 Task: Find the Best route from Phoenix to Petrified Forest National Park.
Action: Mouse moved to (203, 75)
Screenshot: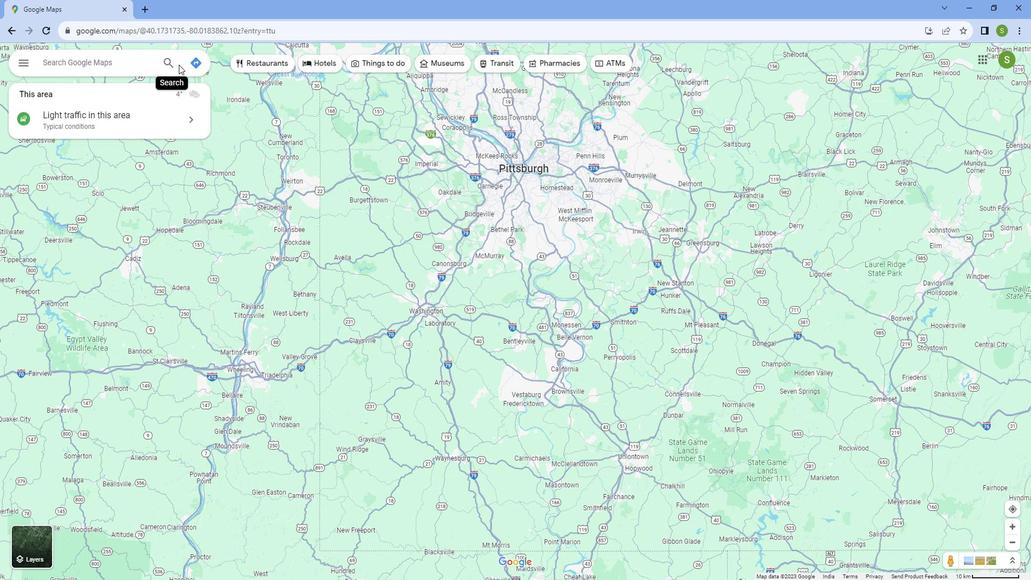 
Action: Mouse pressed left at (203, 75)
Screenshot: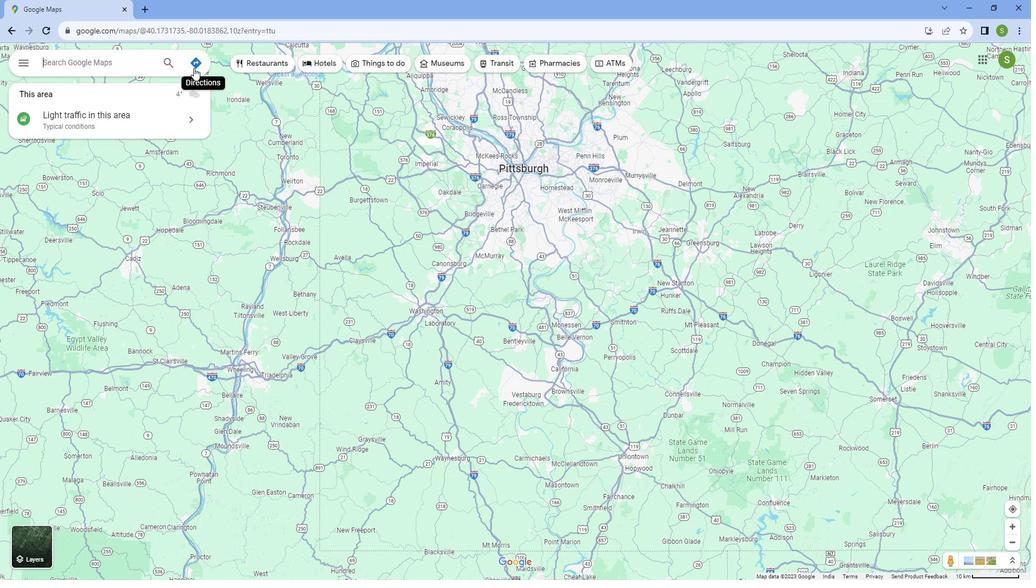 
Action: Mouse moved to (127, 98)
Screenshot: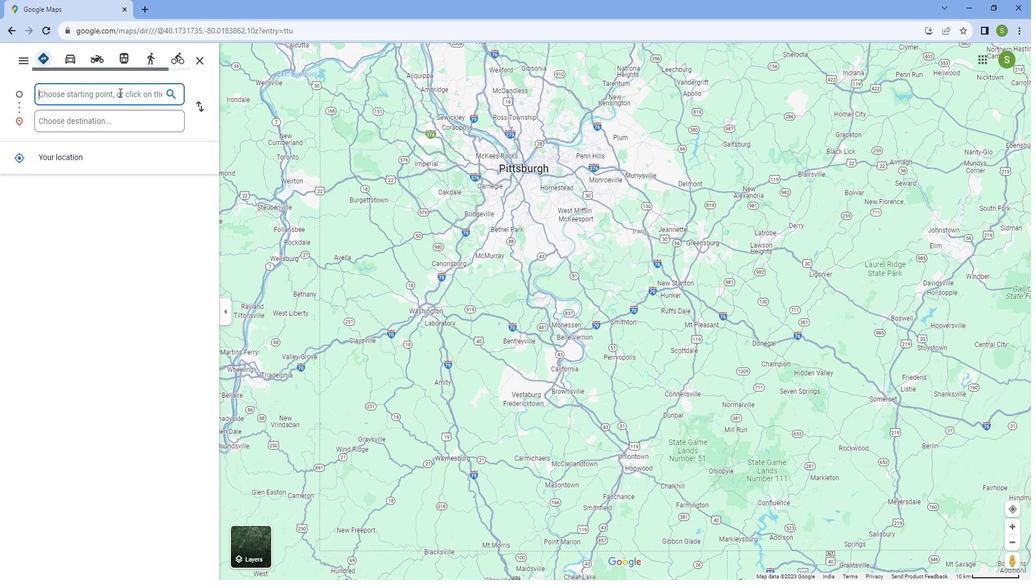 
Action: Mouse pressed left at (127, 98)
Screenshot: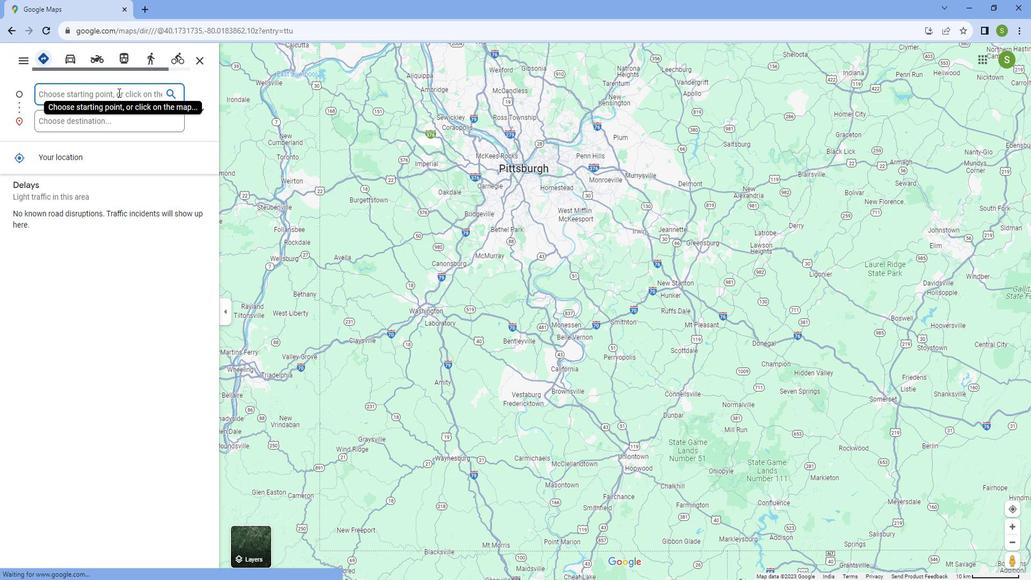
Action: Key pressed <Key.caps_lock>P<Key.caps_lock>hoenix
Screenshot: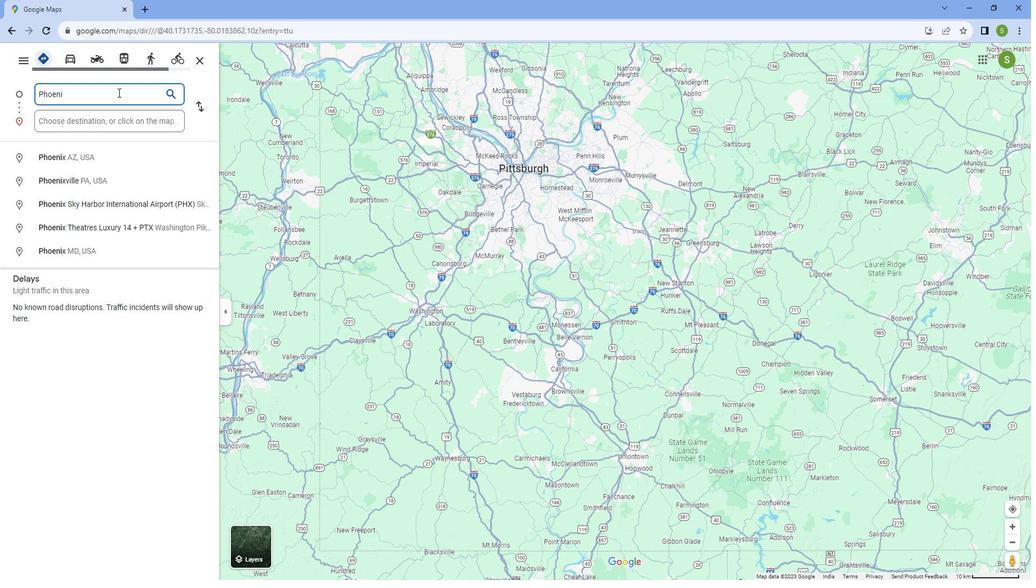 
Action: Mouse moved to (103, 163)
Screenshot: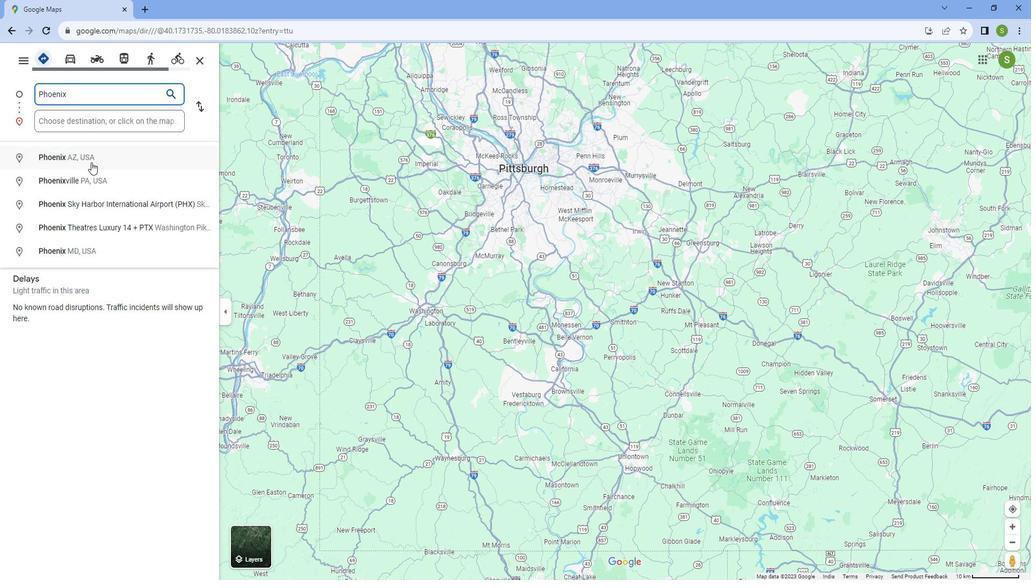 
Action: Mouse pressed left at (103, 163)
Screenshot: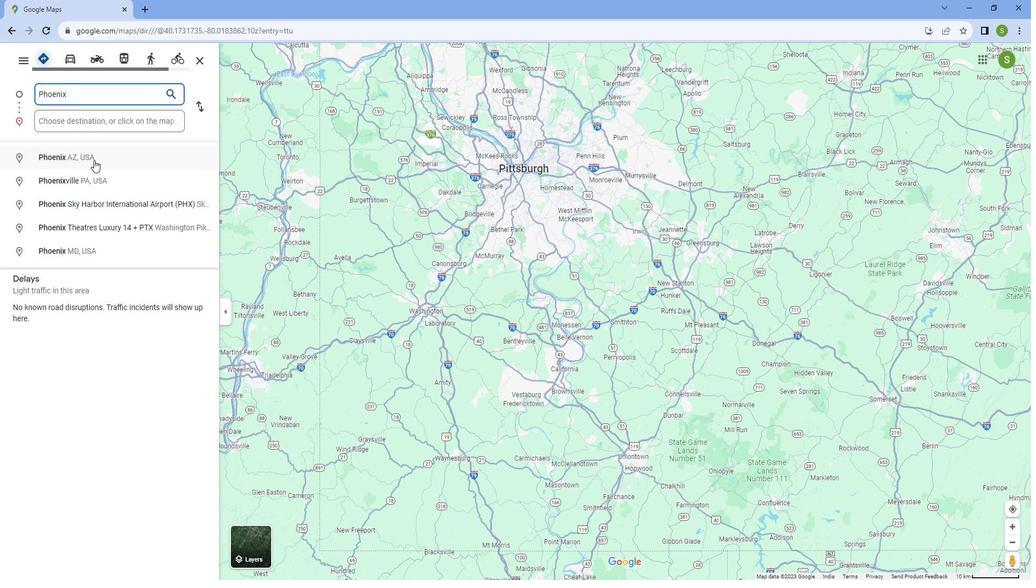 
Action: Mouse moved to (115, 128)
Screenshot: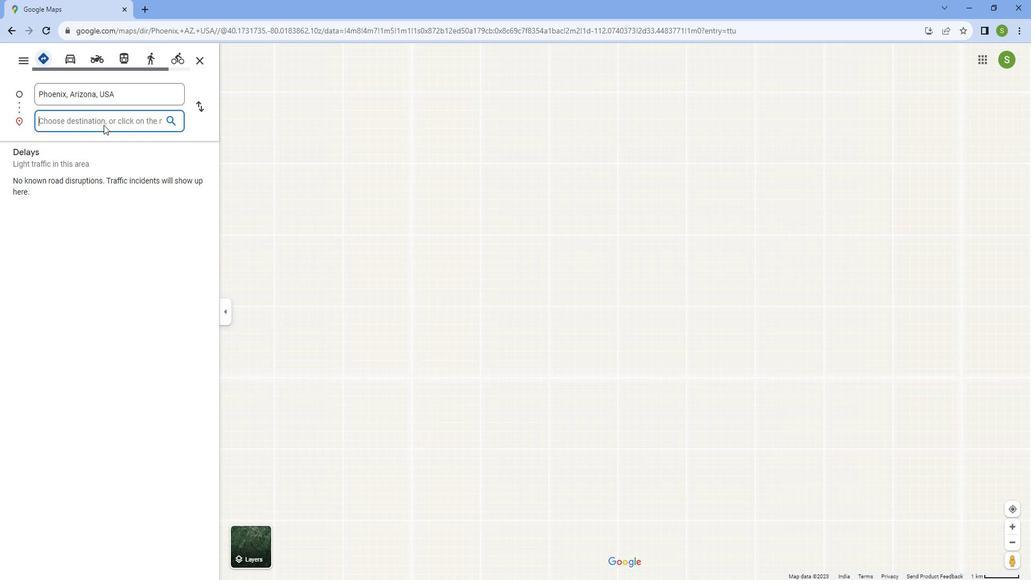
Action: Mouse pressed left at (115, 128)
Screenshot: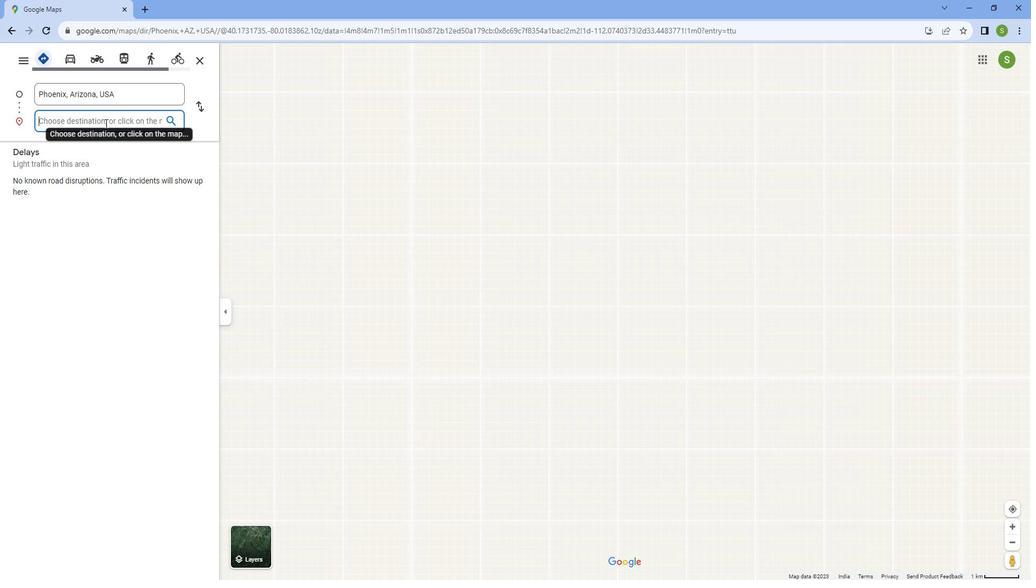 
Action: Key pressed <Key.tab>p<Key.caps_lock>ER<Key.backspace><Key.backspace><Key.backspace>P<Key.caps_lock>etrified<Key.space><Key.caps_lock>F<Key.caps_lock>oresty<Key.space><Key.caps_lock>NATIONAL<Key.space><Key.caps_lock>p<Key.caps_lock>ARK
Screenshot: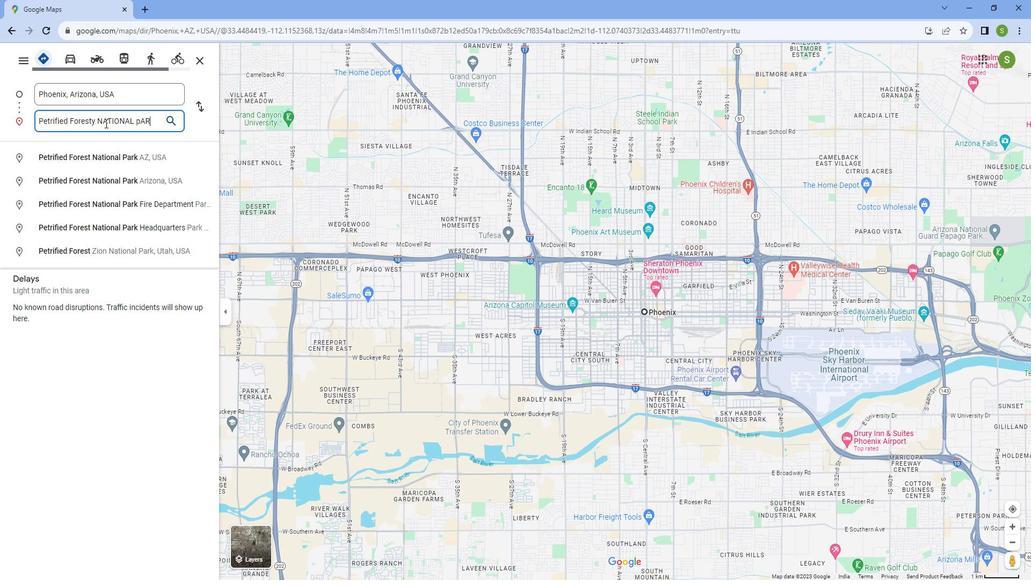 
Action: Mouse moved to (185, 170)
Screenshot: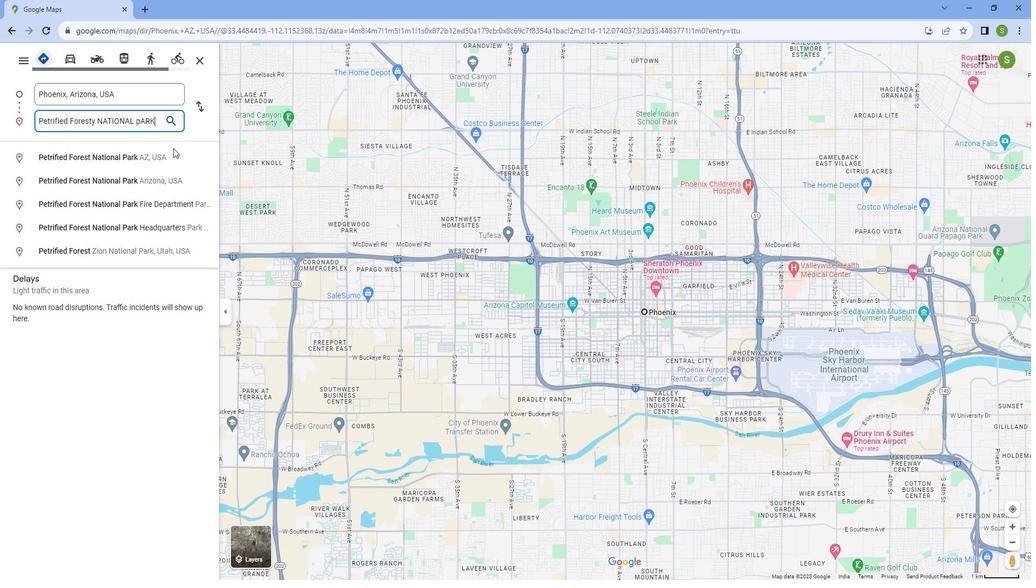 
Action: Mouse pressed left at (185, 170)
Screenshot: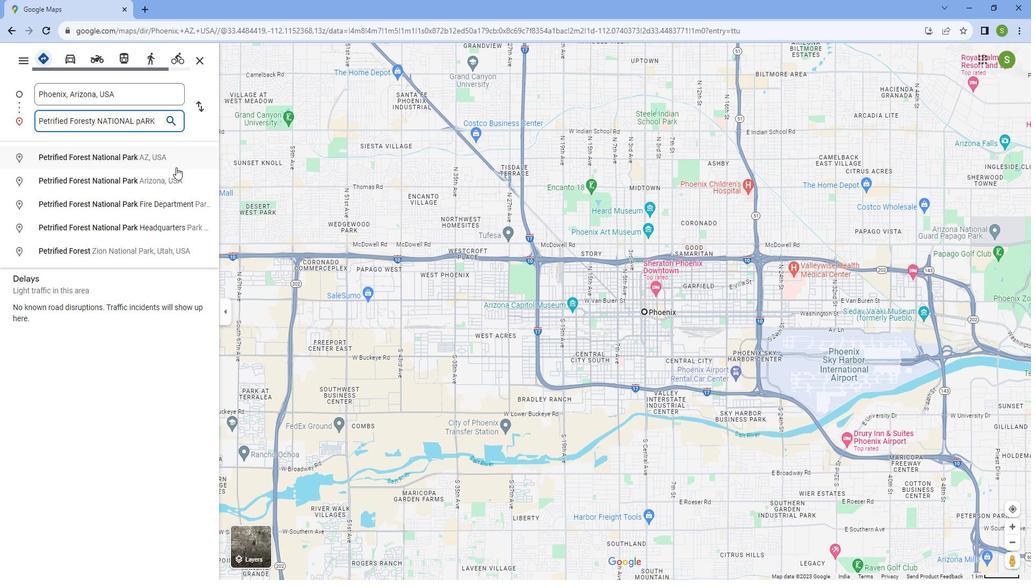 
Action: Mouse moved to (451, 203)
Screenshot: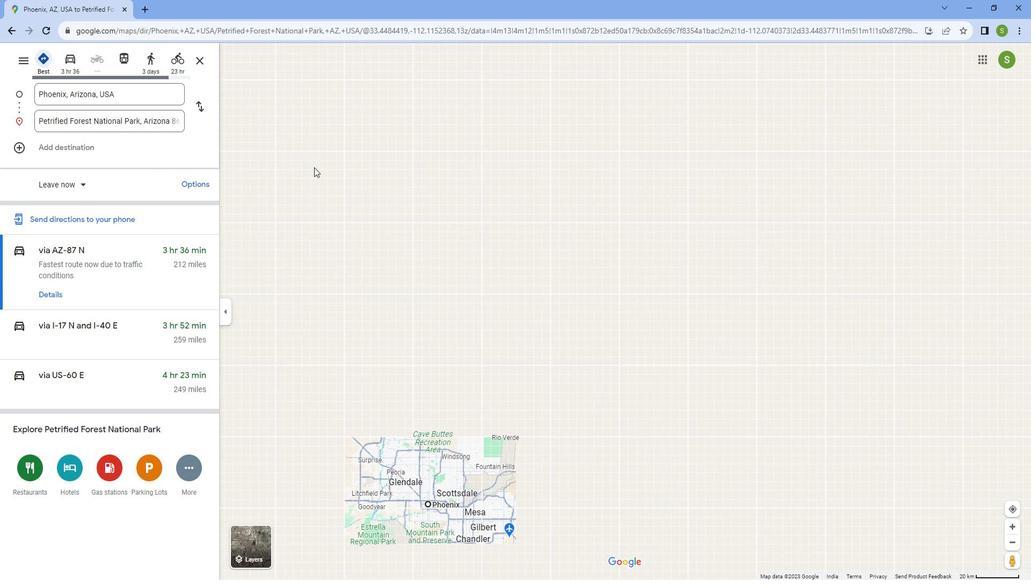 
Action: Mouse scrolled (451, 203) with delta (0, 0)
Screenshot: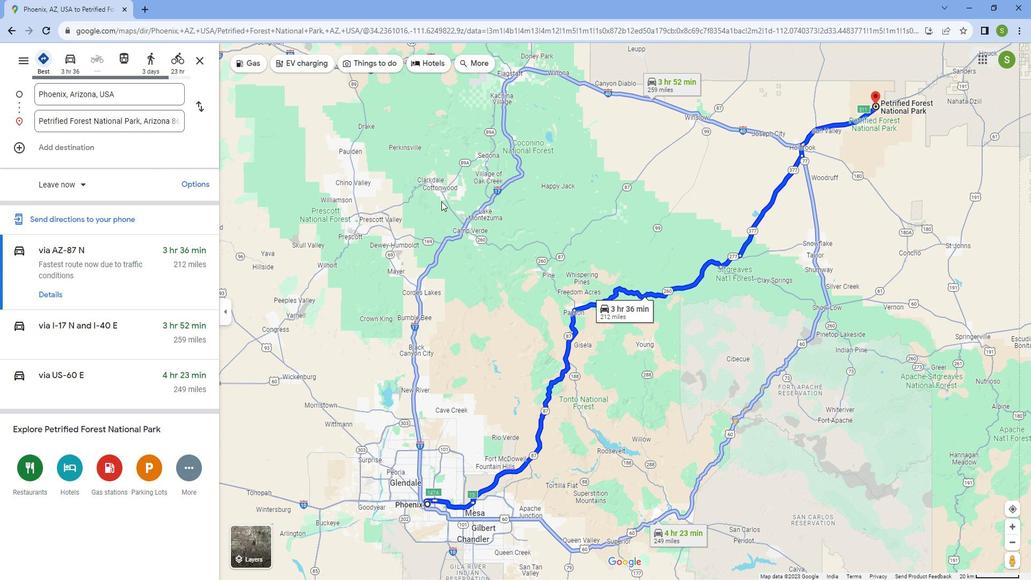 
Action: Mouse scrolled (451, 203) with delta (0, 0)
Screenshot: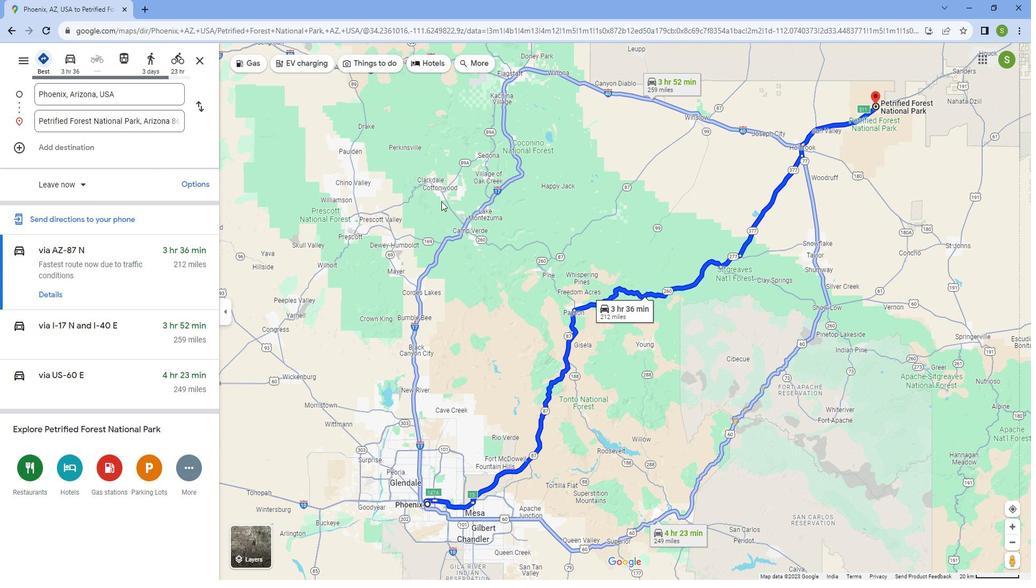 
Action: Mouse scrolled (451, 204) with delta (0, 0)
Screenshot: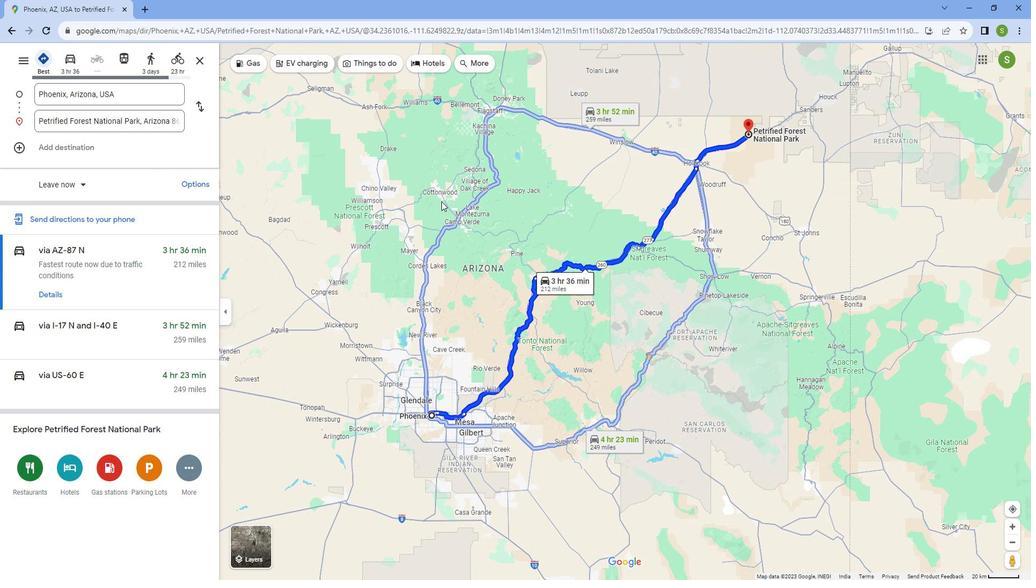 
Action: Mouse scrolled (451, 204) with delta (0, 0)
Screenshot: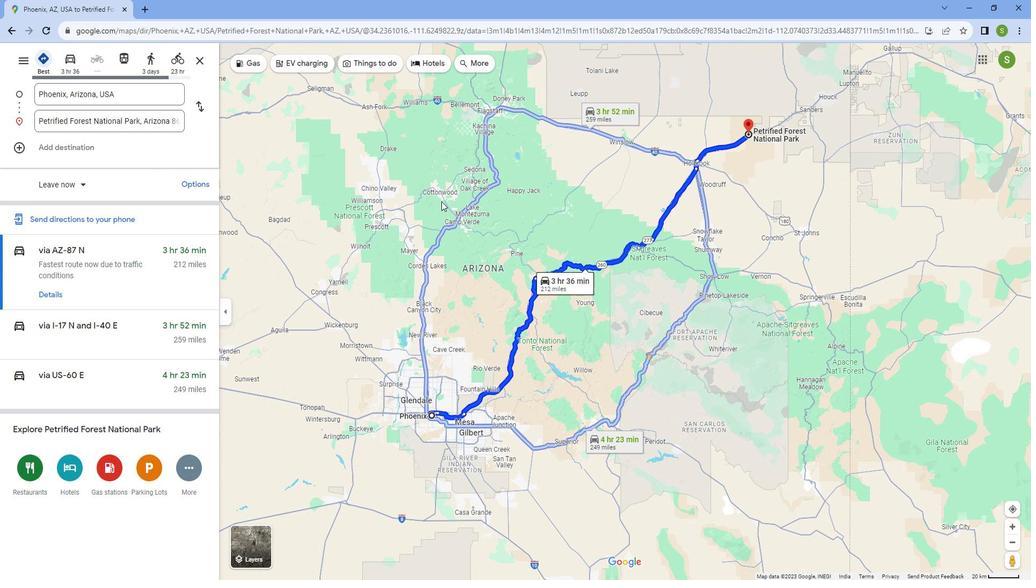 
Action: Mouse scrolled (451, 204) with delta (0, 0)
Screenshot: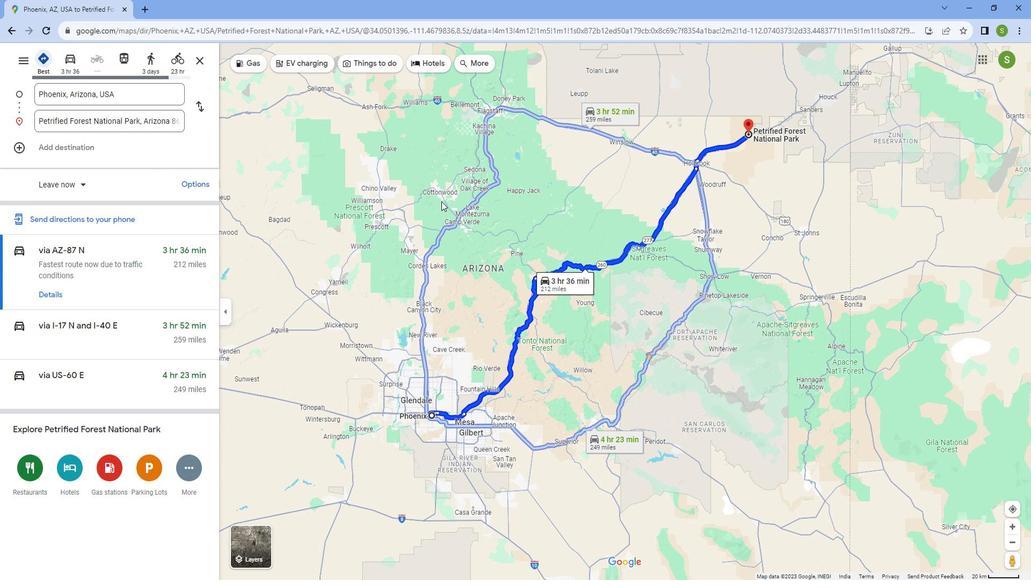 
Action: Mouse moved to (536, 285)
Screenshot: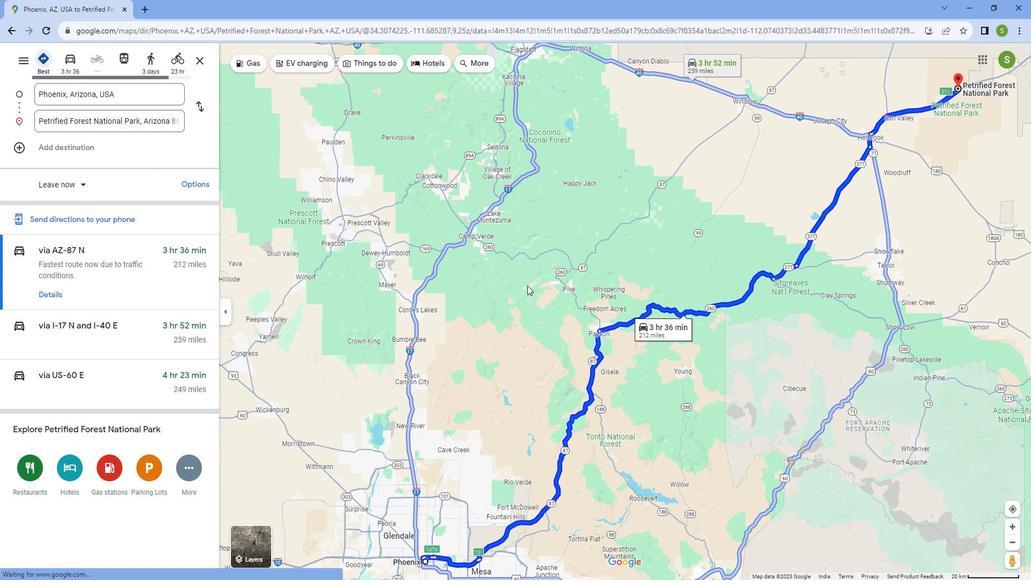 
Action: Mouse pressed left at (536, 285)
Screenshot: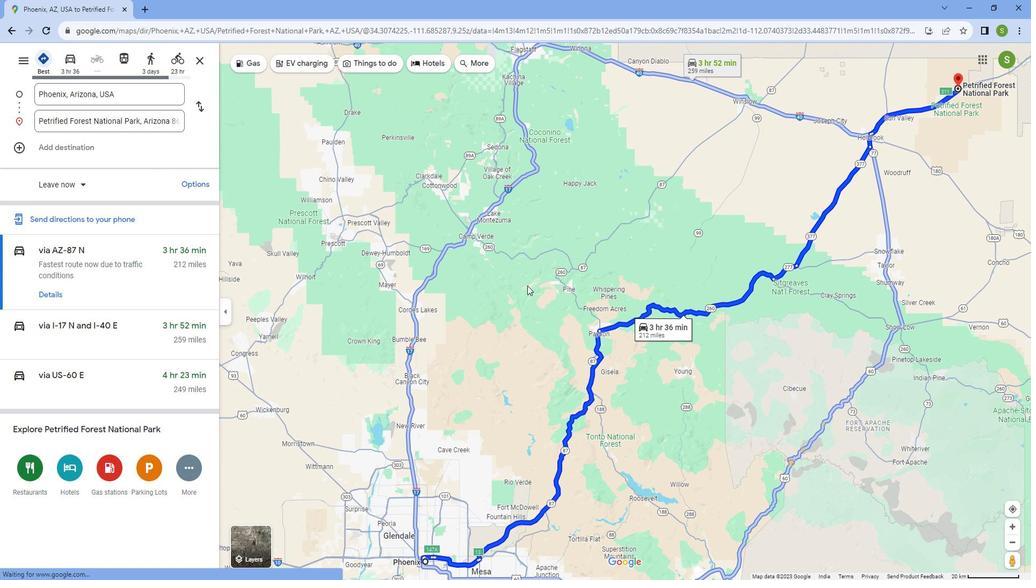 
Action: Mouse moved to (669, 260)
Screenshot: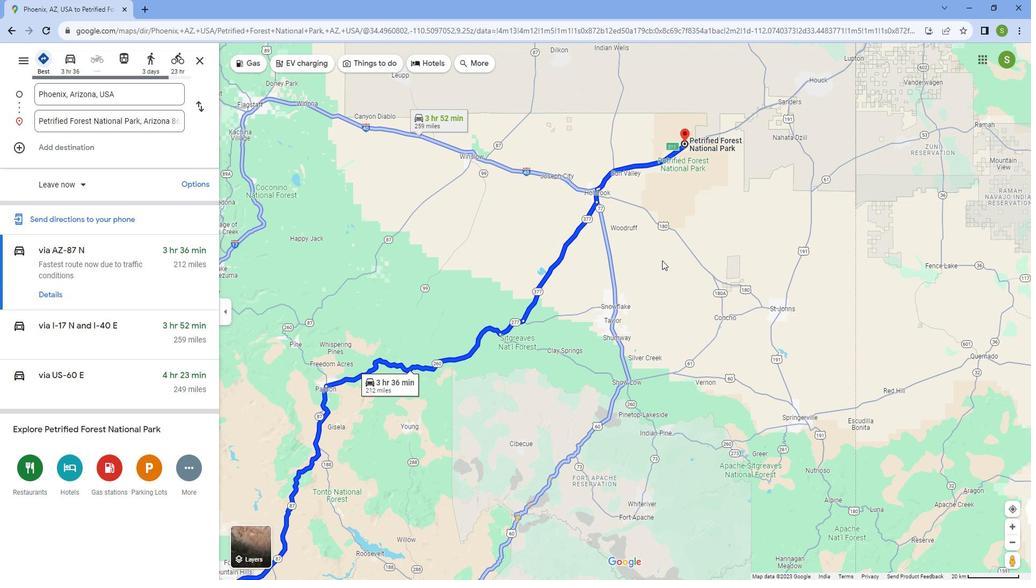 
Action: Mouse scrolled (669, 260) with delta (0, 0)
Screenshot: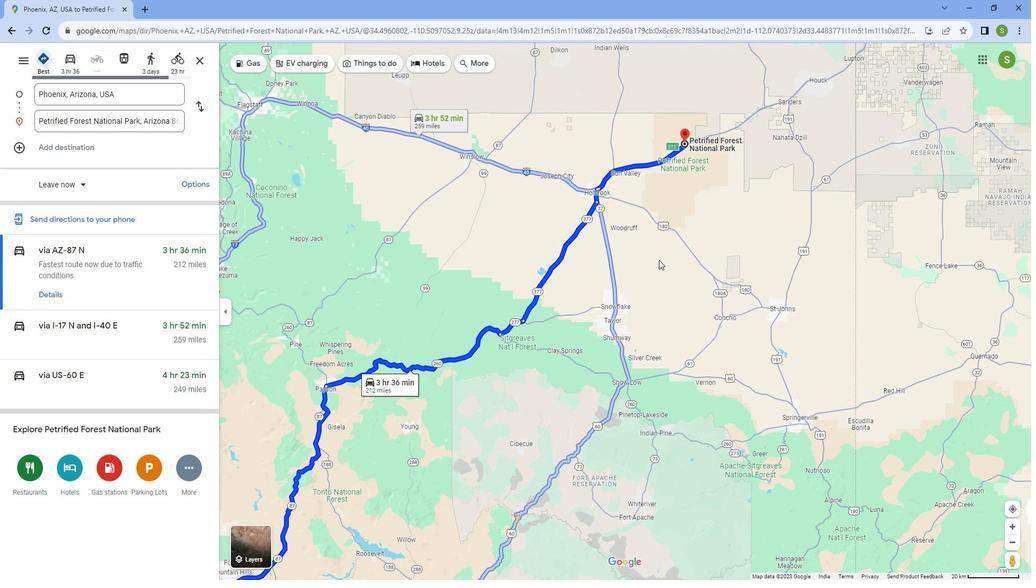 
Action: Mouse moved to (668, 260)
Screenshot: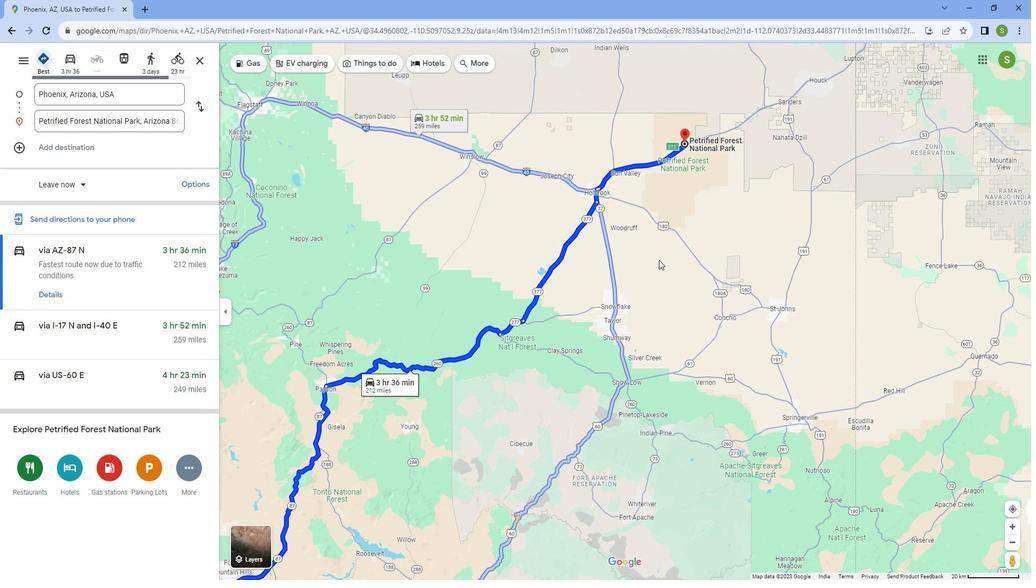 
Action: Mouse scrolled (668, 260) with delta (0, 0)
Screenshot: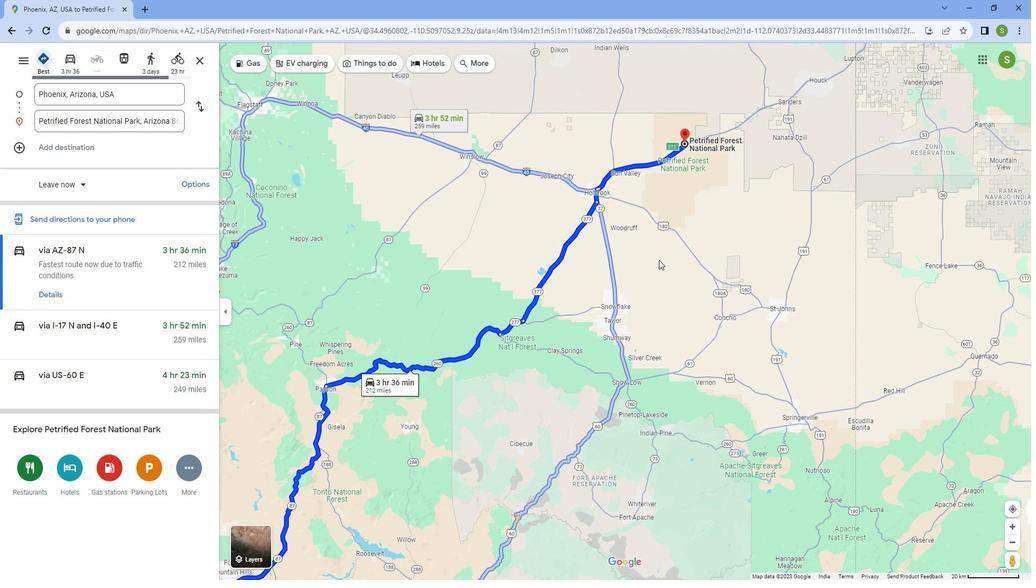 
Action: Mouse moved to (665, 260)
Screenshot: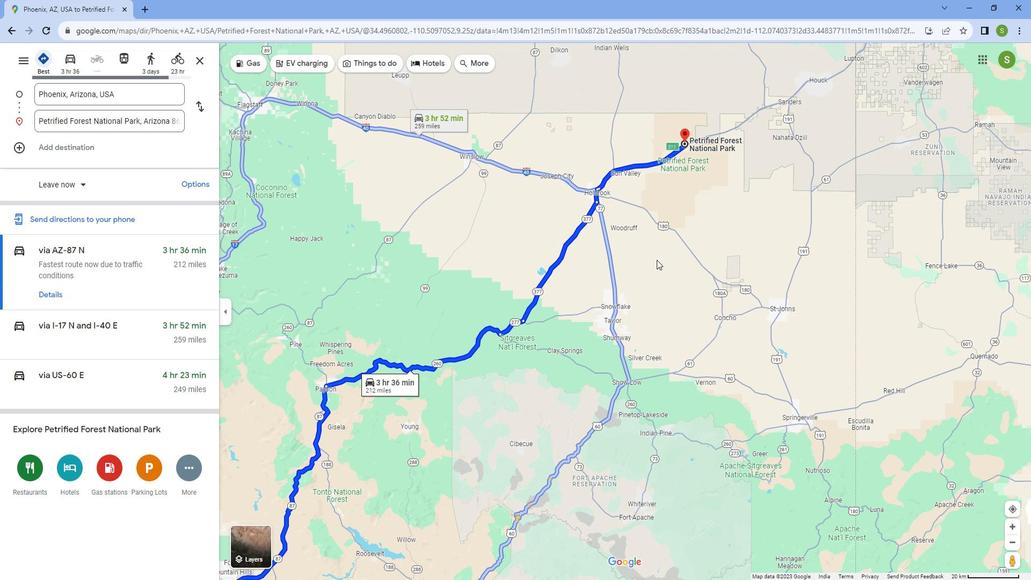 
Action: Mouse scrolled (665, 260) with delta (0, 0)
Screenshot: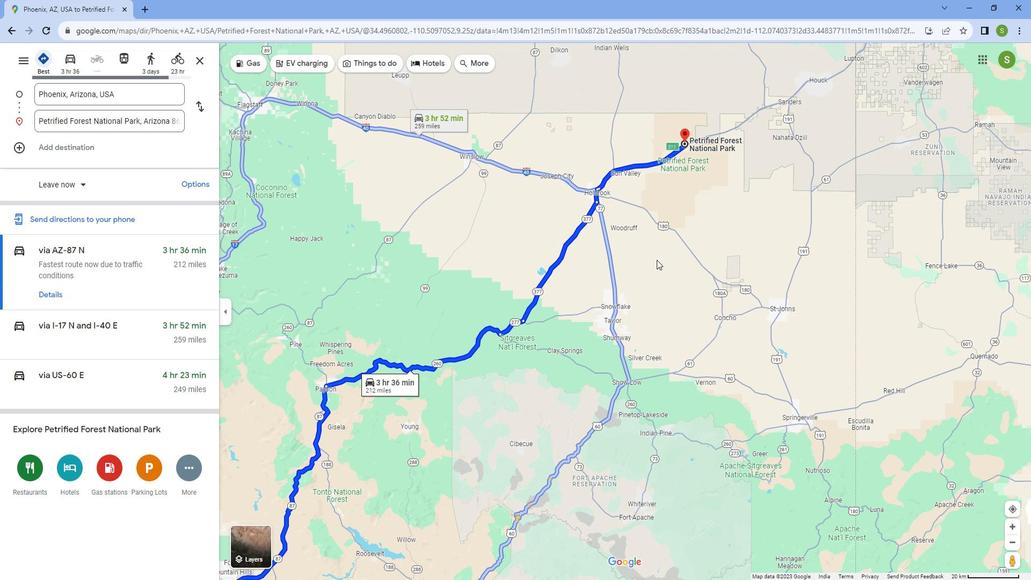 
Action: Mouse moved to (663, 260)
Screenshot: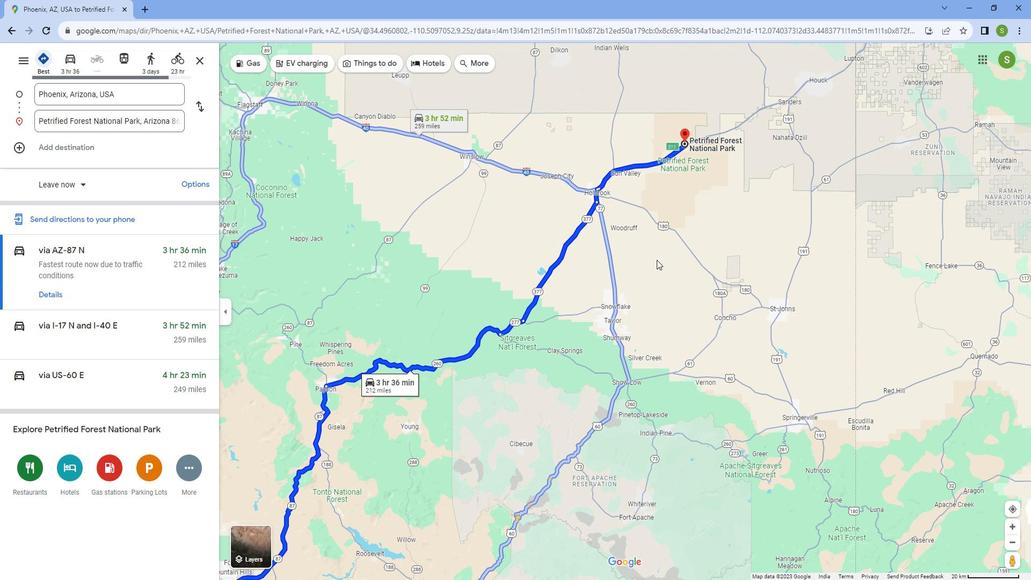 
Action: Mouse scrolled (663, 260) with delta (0, 0)
Screenshot: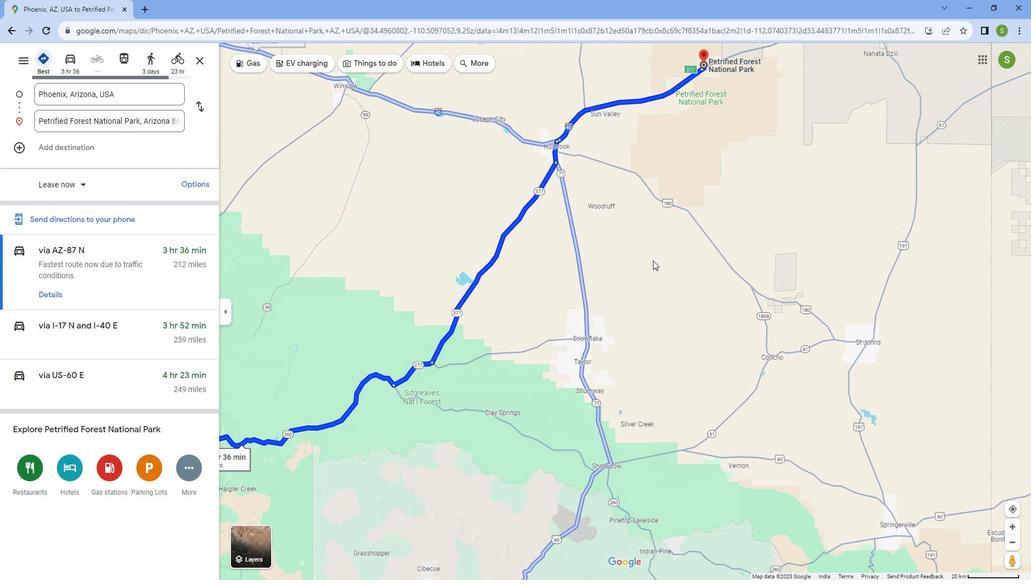 
Action: Mouse scrolled (663, 260) with delta (0, 0)
Screenshot: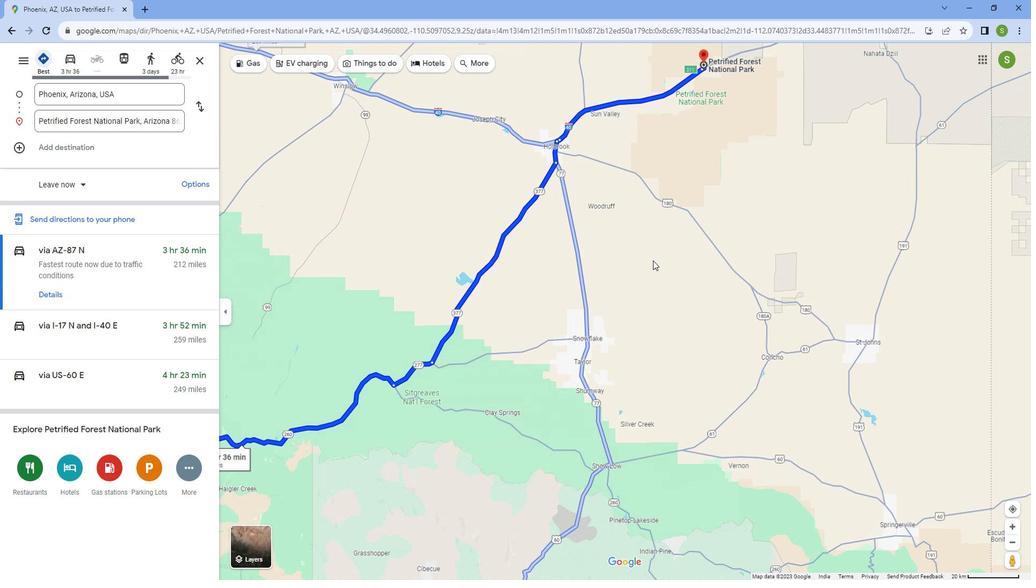 
Action: Mouse scrolled (663, 260) with delta (0, 0)
Screenshot: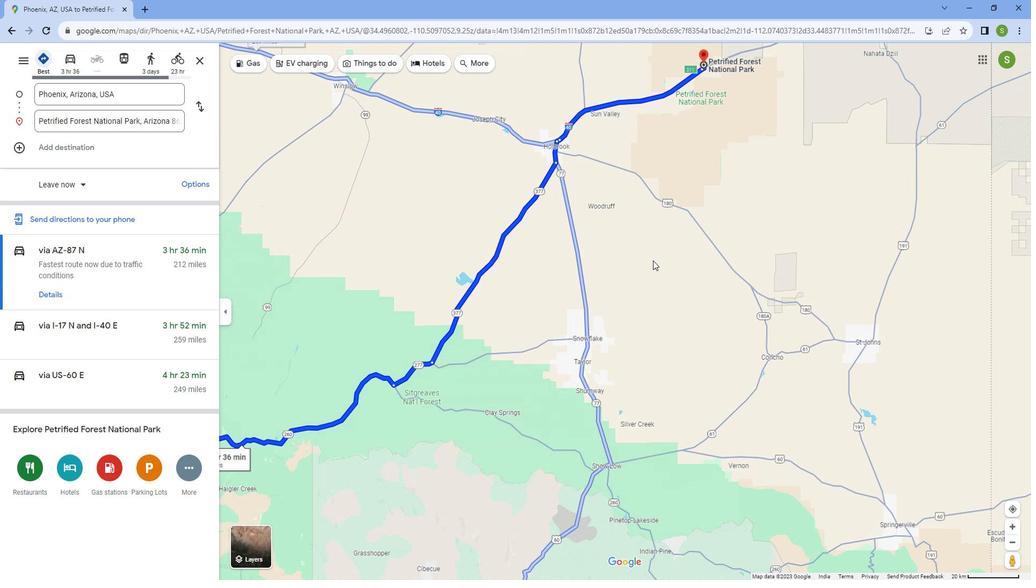 
Action: Mouse scrolled (663, 260) with delta (0, 0)
Screenshot: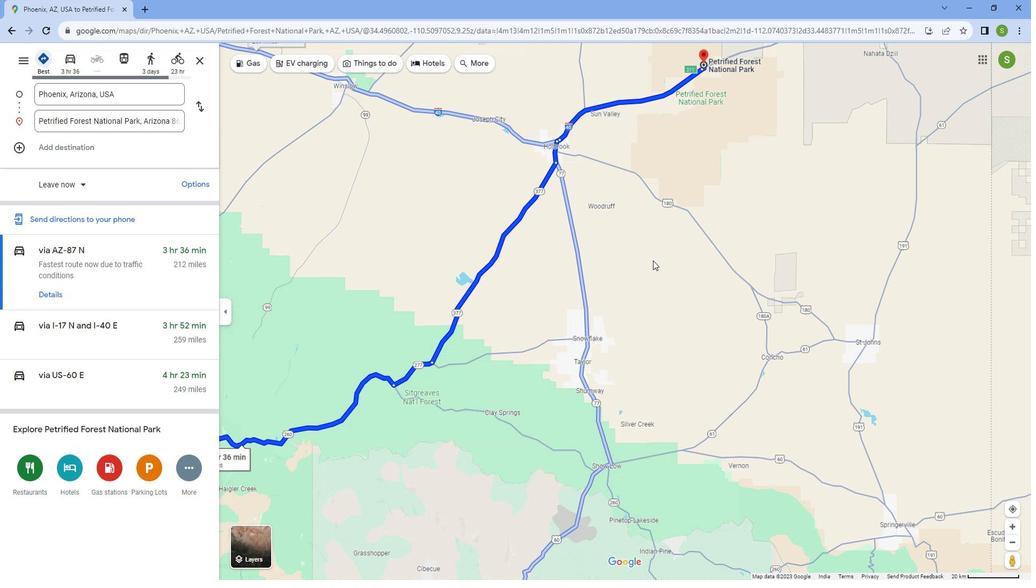 
Action: Mouse scrolled (663, 260) with delta (0, 0)
Screenshot: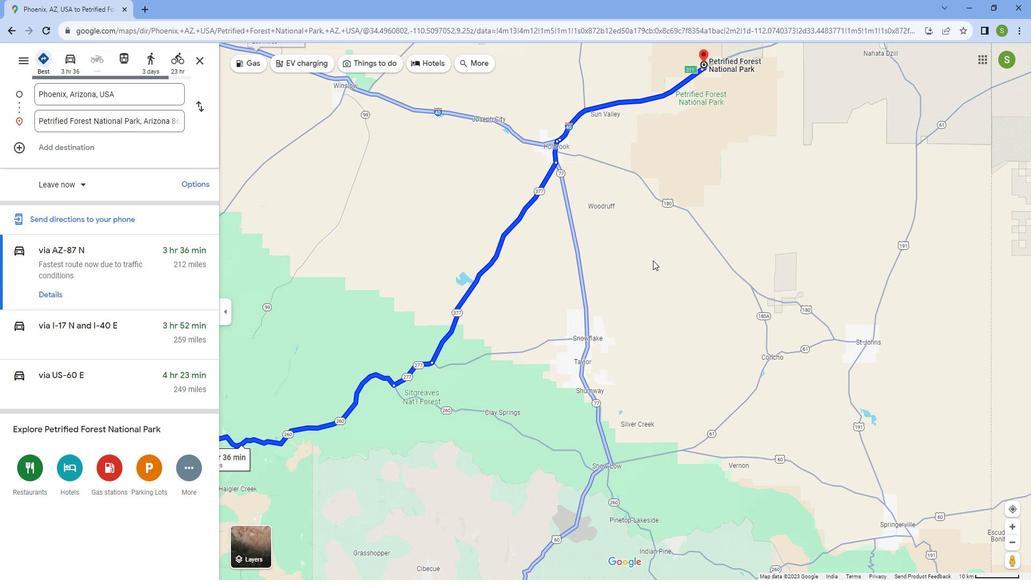 
Action: Mouse moved to (348, 291)
Screenshot: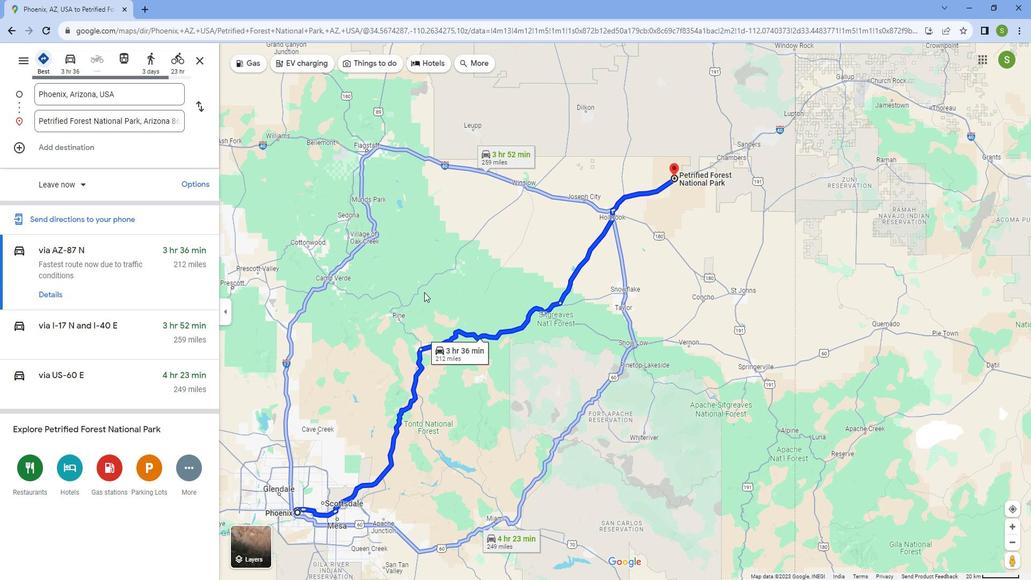 
Action: Mouse pressed left at (348, 291)
Screenshot: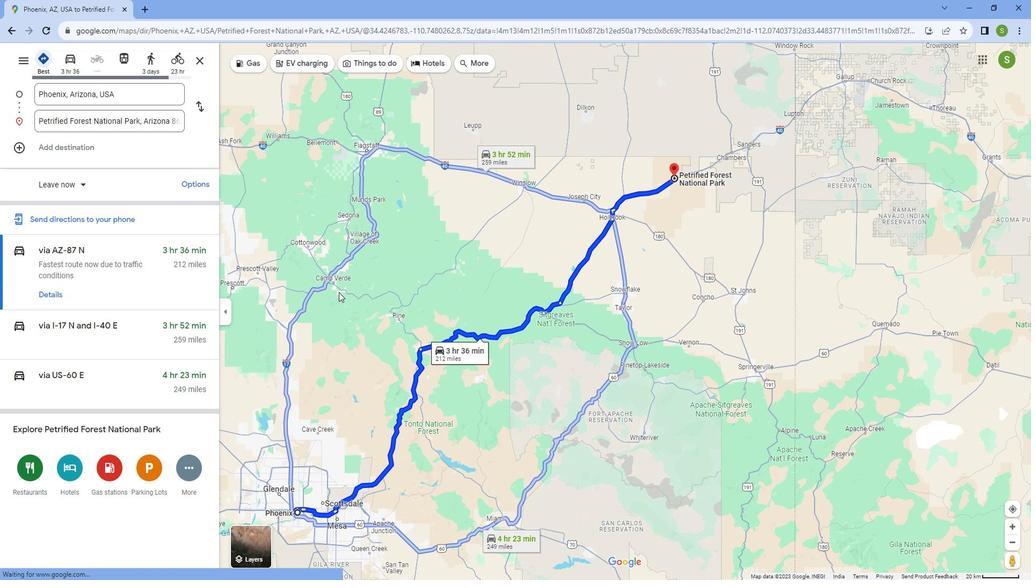
Action: Mouse moved to (436, 257)
Screenshot: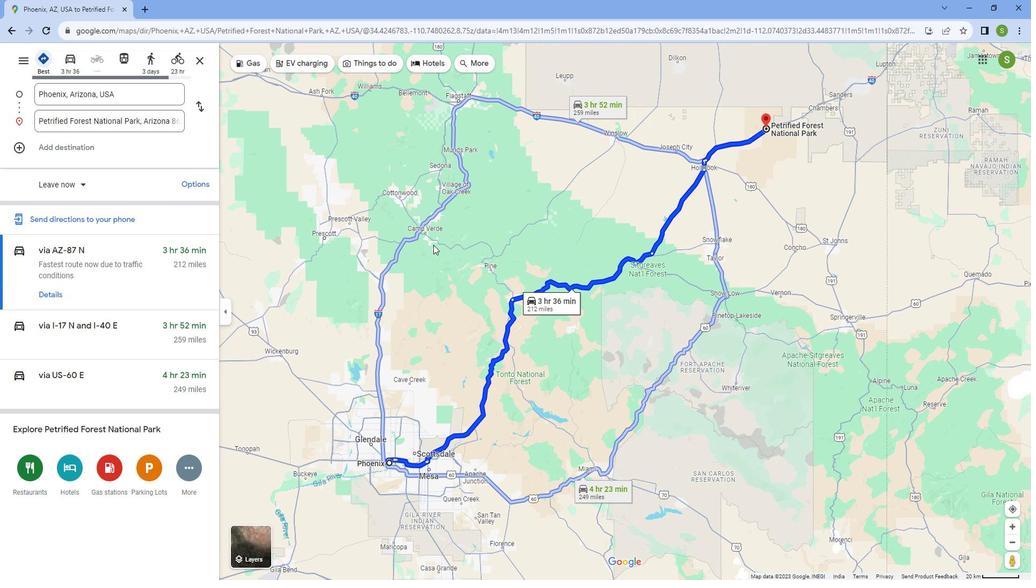 
Action: Mouse scrolled (436, 257) with delta (0, 0)
Screenshot: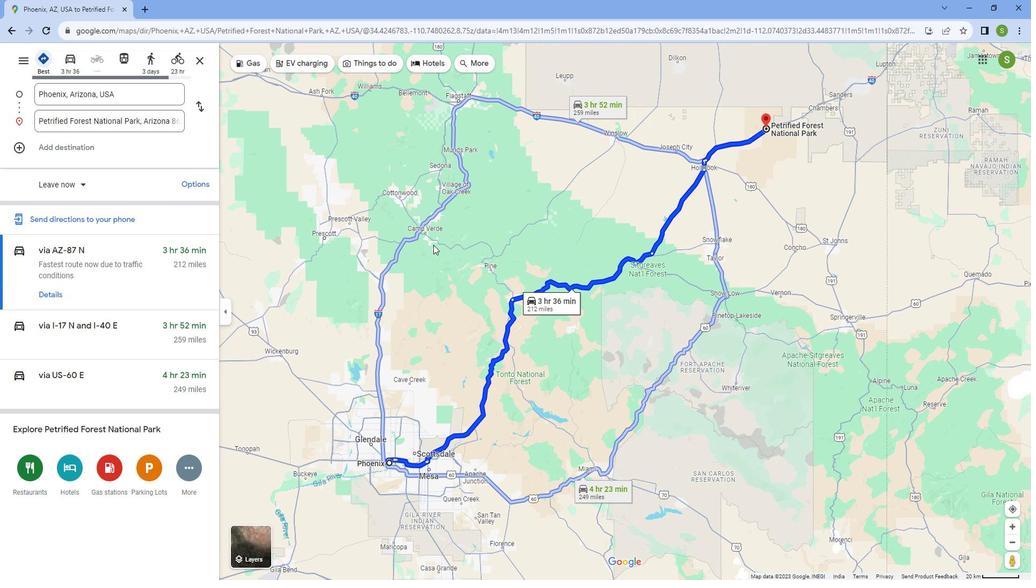 
Action: Mouse moved to (426, 277)
Screenshot: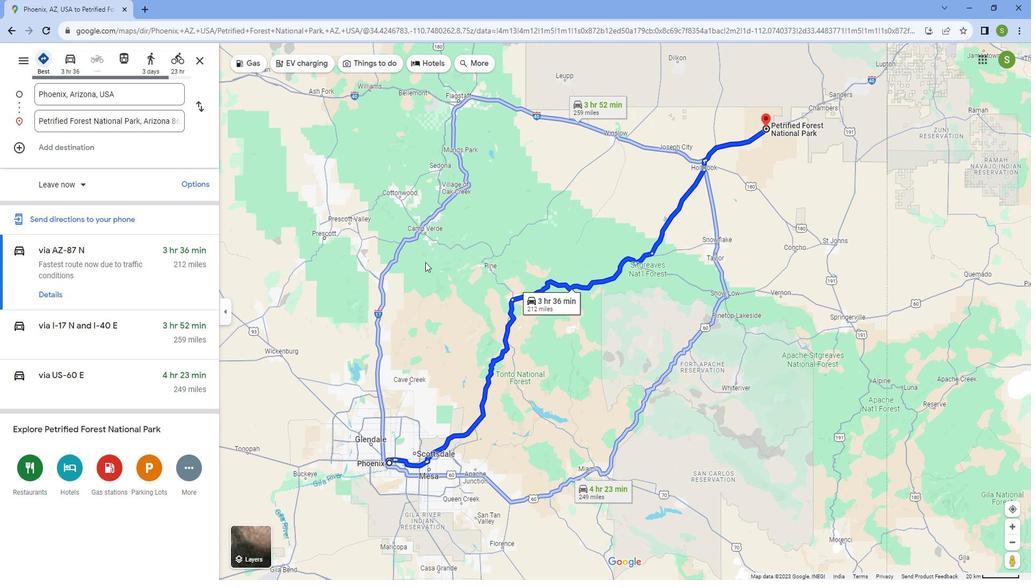 
Action: Mouse scrolled (426, 278) with delta (0, 0)
Screenshot: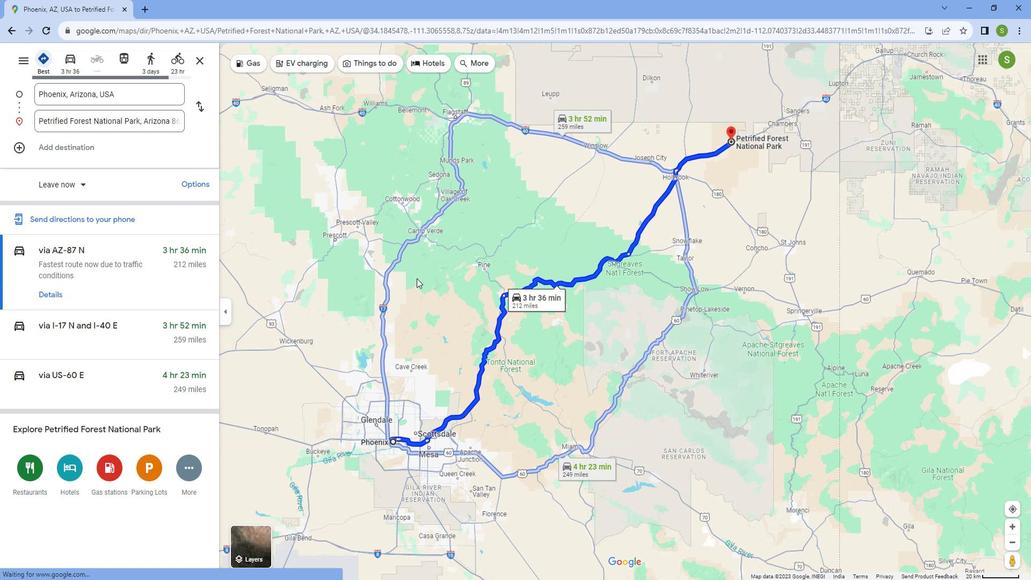 
Action: Mouse scrolled (426, 278) with delta (0, 0)
Screenshot: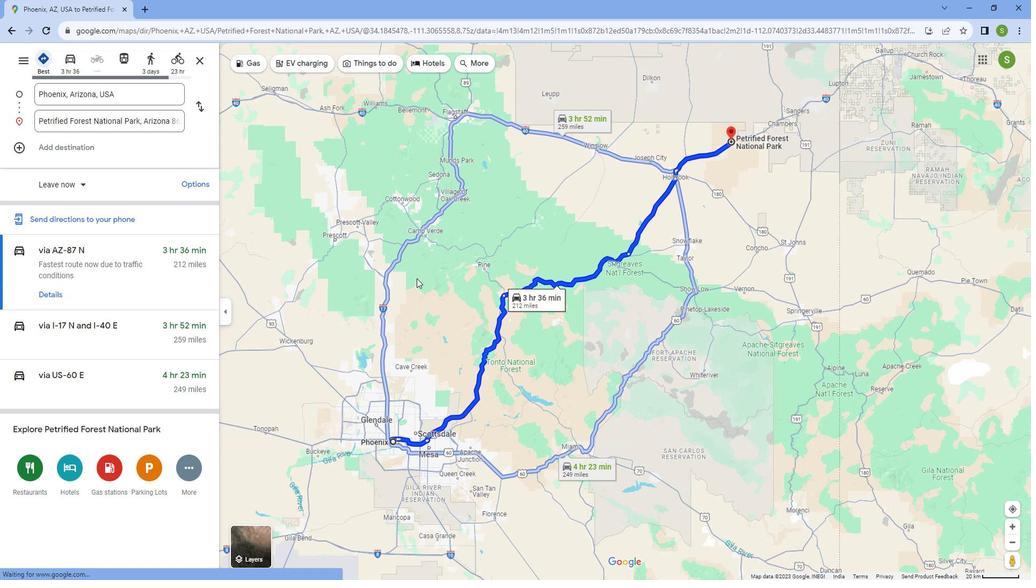 
Action: Mouse scrolled (426, 278) with delta (0, 0)
Screenshot: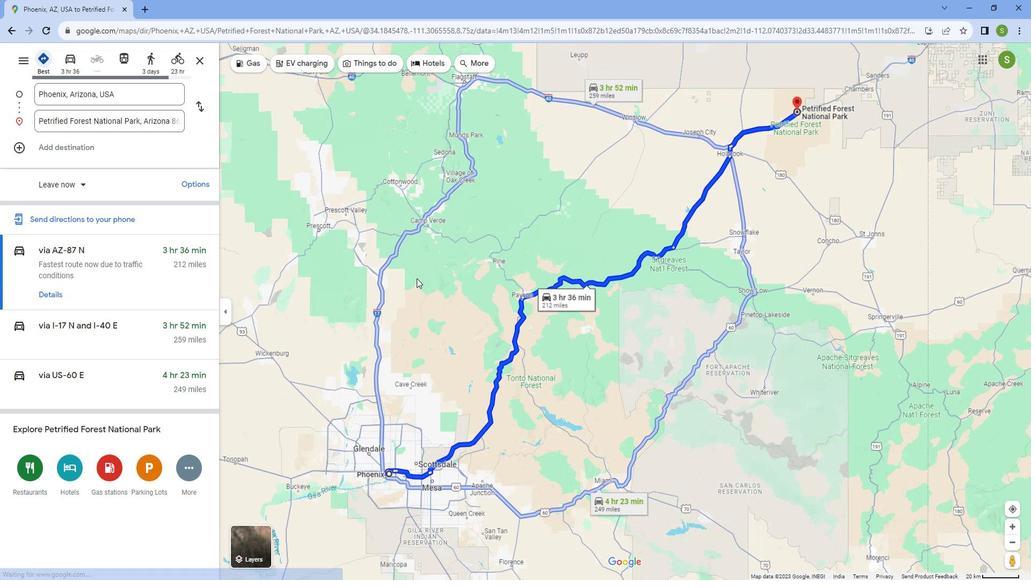 
Action: Mouse moved to (64, 290)
Screenshot: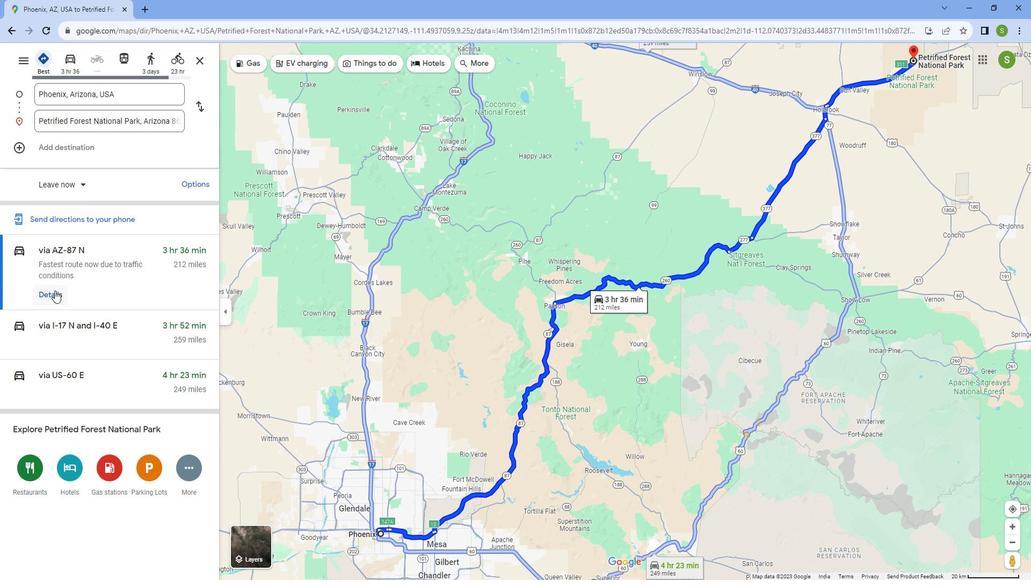 
Action: Mouse pressed left at (64, 290)
Screenshot: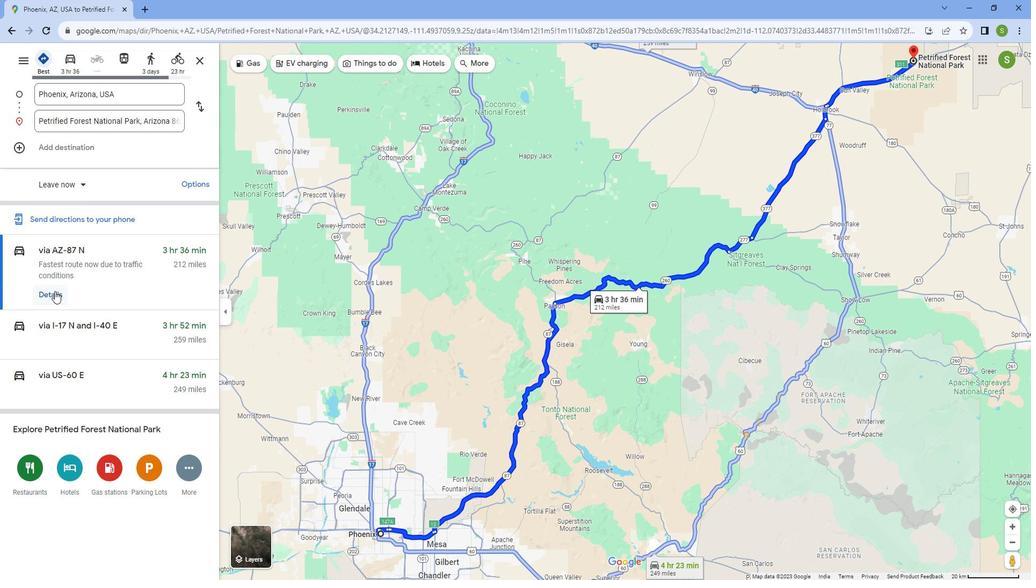 
Action: Mouse moved to (97, 281)
Screenshot: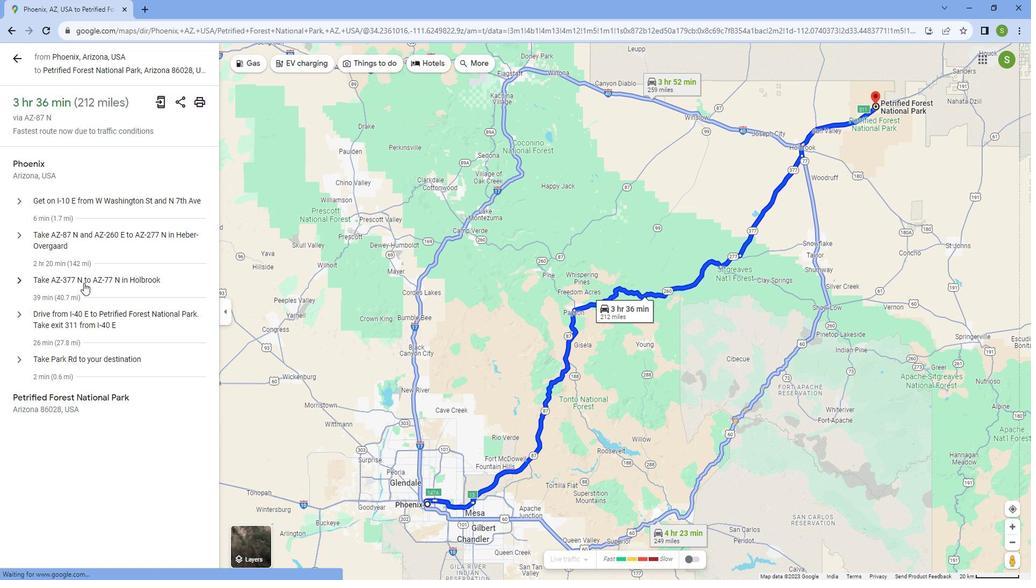 
Action: Mouse scrolled (97, 280) with delta (0, 0)
Screenshot: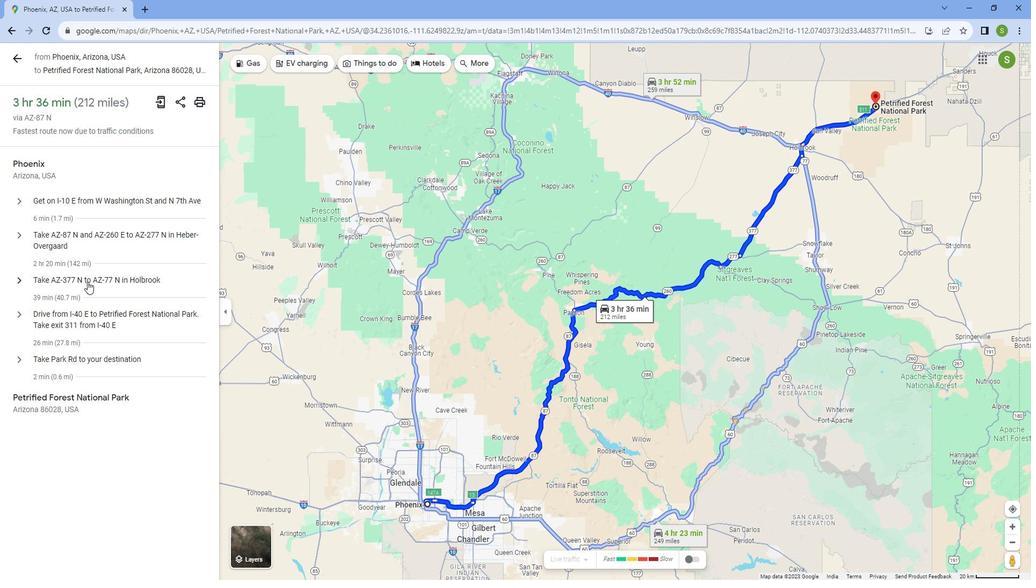 
Action: Mouse scrolled (97, 280) with delta (0, 0)
Screenshot: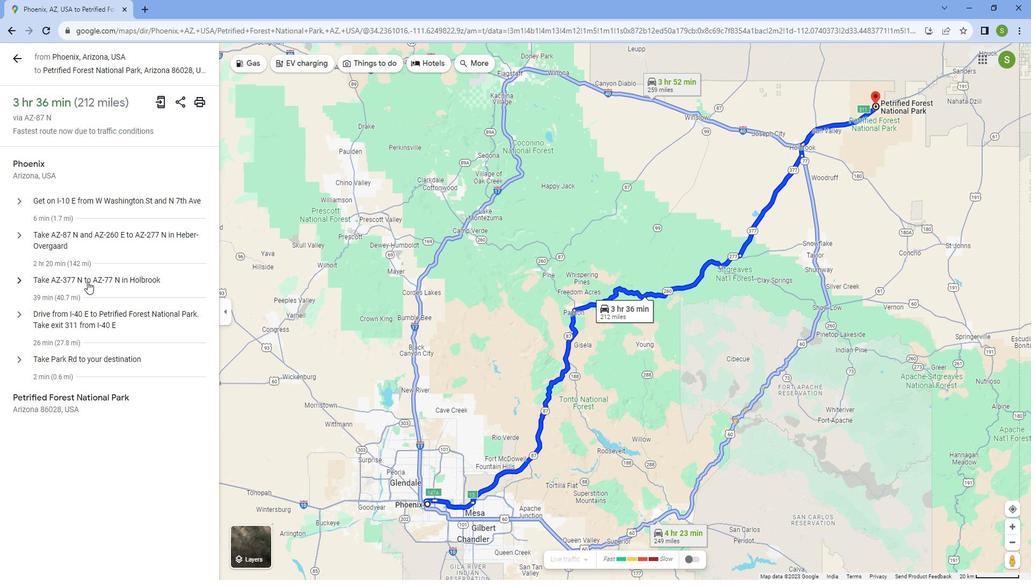 
Action: Mouse scrolled (97, 281) with delta (0, 0)
Screenshot: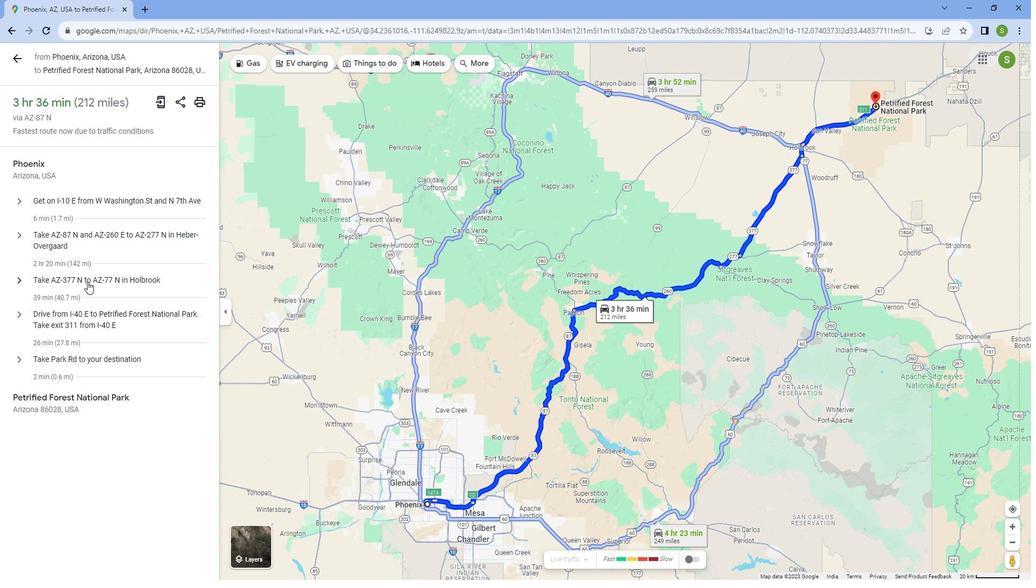 
Action: Mouse moved to (760, 390)
Screenshot: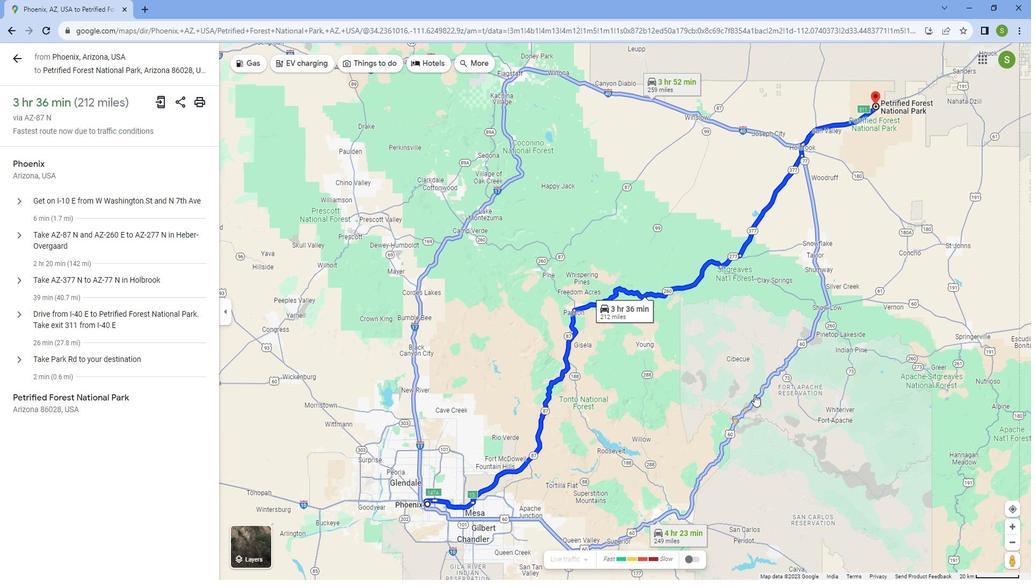 
Action: Mouse scrolled (760, 391) with delta (0, 0)
Screenshot: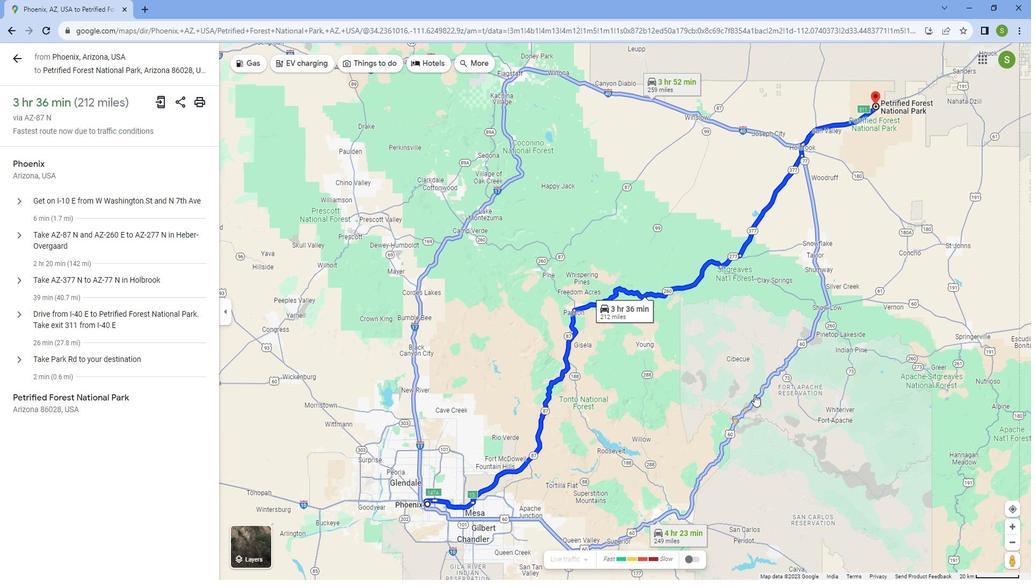 
Action: Mouse moved to (759, 391)
Screenshot: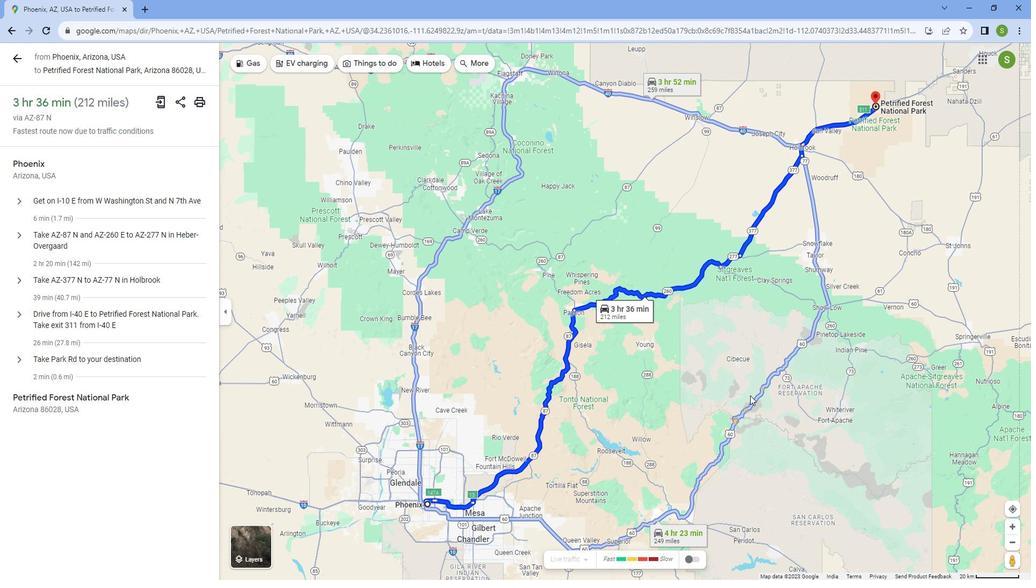 
Action: Mouse scrolled (759, 391) with delta (0, 0)
Screenshot: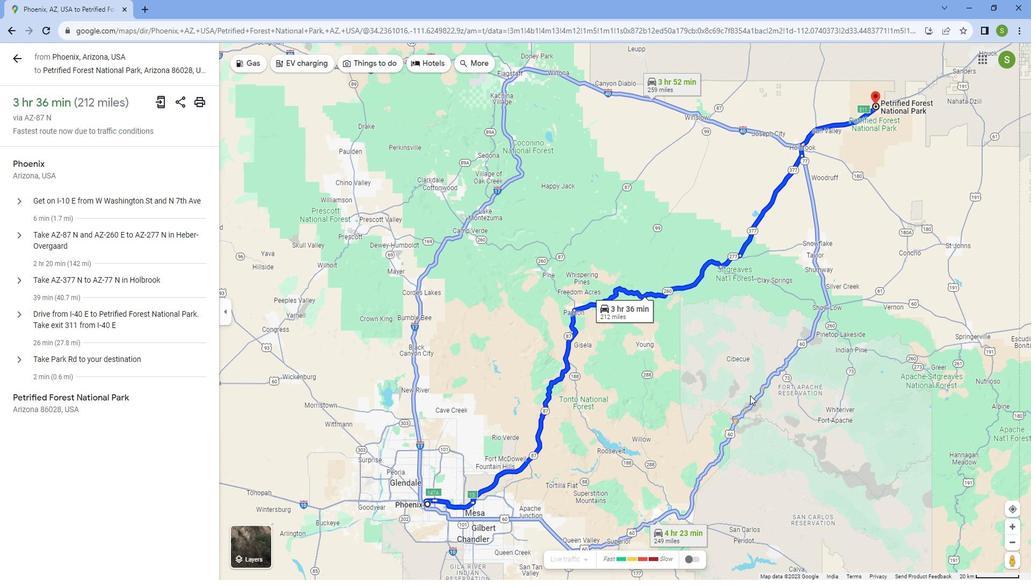 
Action: Mouse scrolled (759, 391) with delta (0, 0)
Screenshot: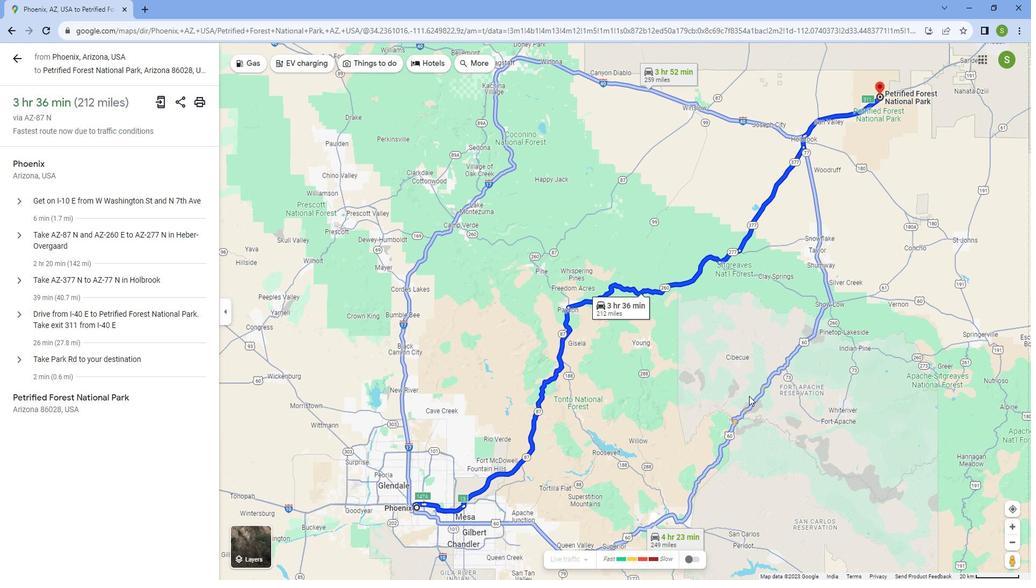 
Action: Mouse scrolled (759, 391) with delta (0, 0)
Screenshot: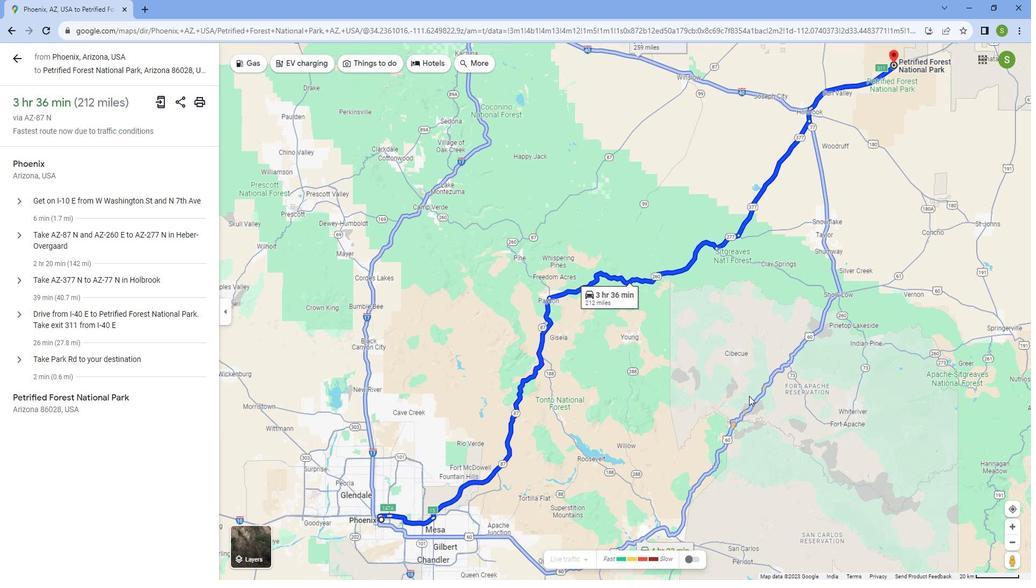 
Action: Mouse scrolled (759, 391) with delta (0, 0)
Screenshot: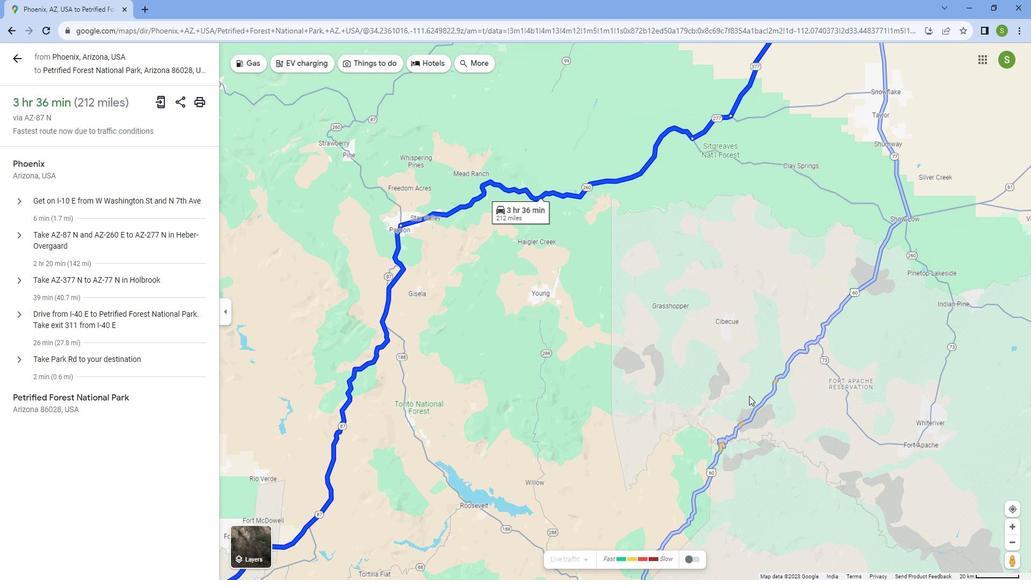 
Action: Mouse scrolled (759, 391) with delta (0, 0)
Screenshot: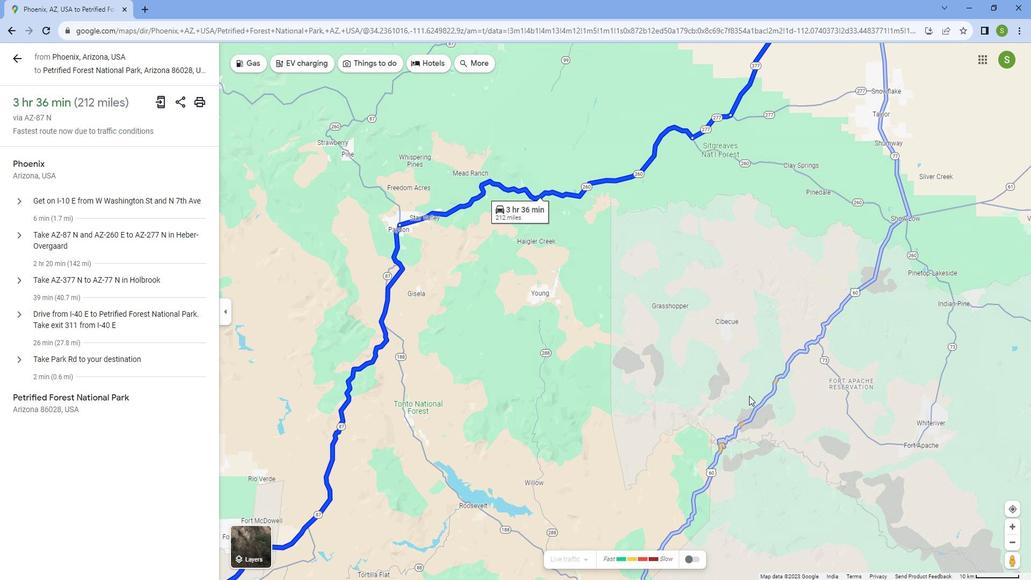 
Action: Mouse moved to (757, 377)
Screenshot: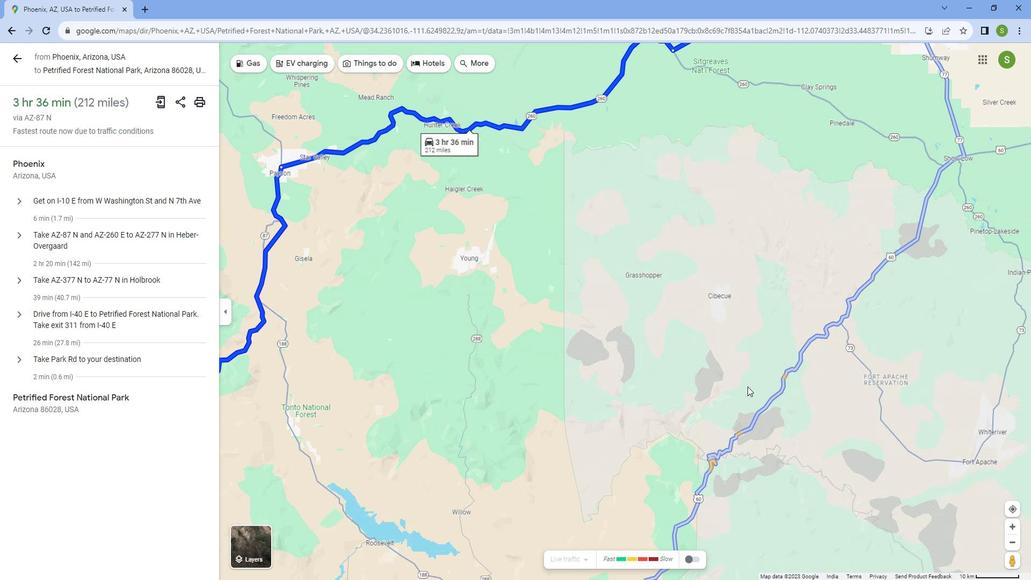 
Action: Mouse pressed left at (757, 377)
Screenshot: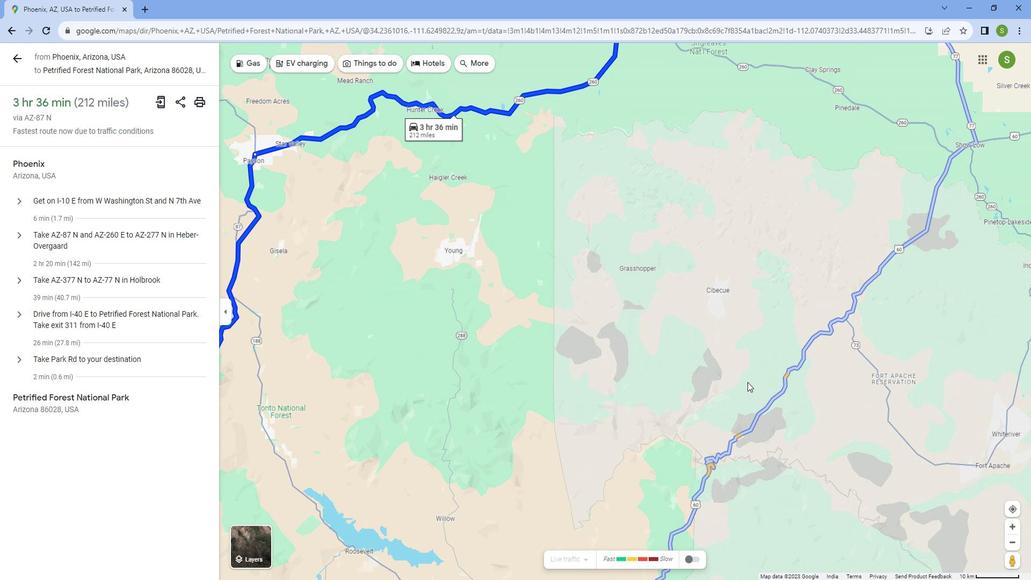 
Action: Mouse moved to (704, 396)
Screenshot: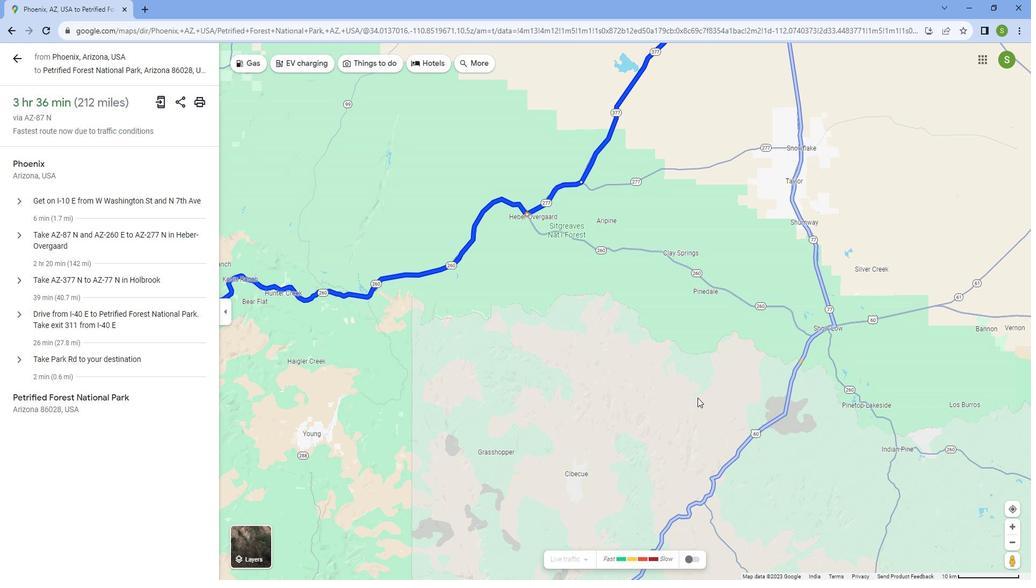 
Action: Mouse pressed left at (704, 396)
Screenshot: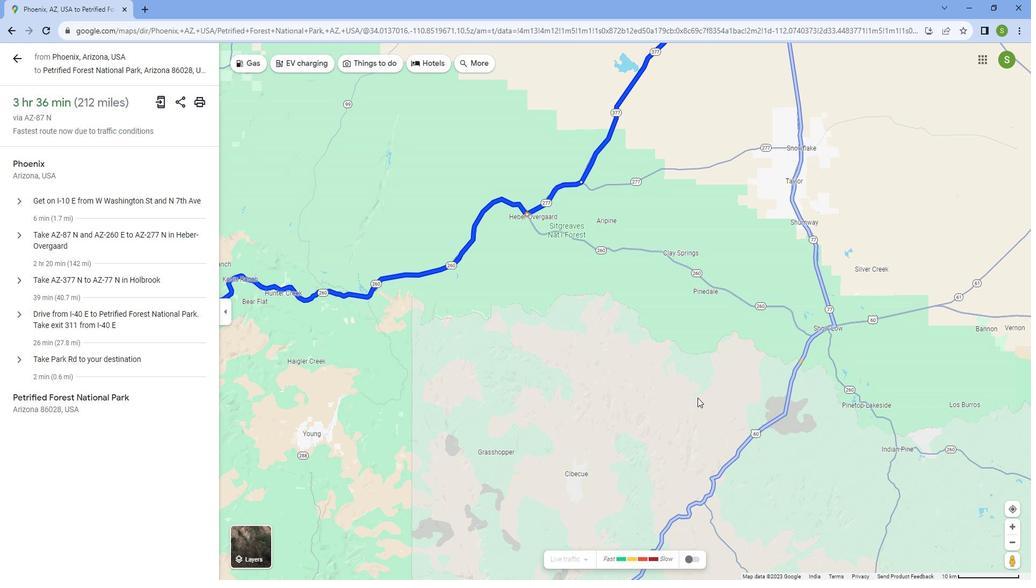 
Action: Mouse moved to (574, 479)
Screenshot: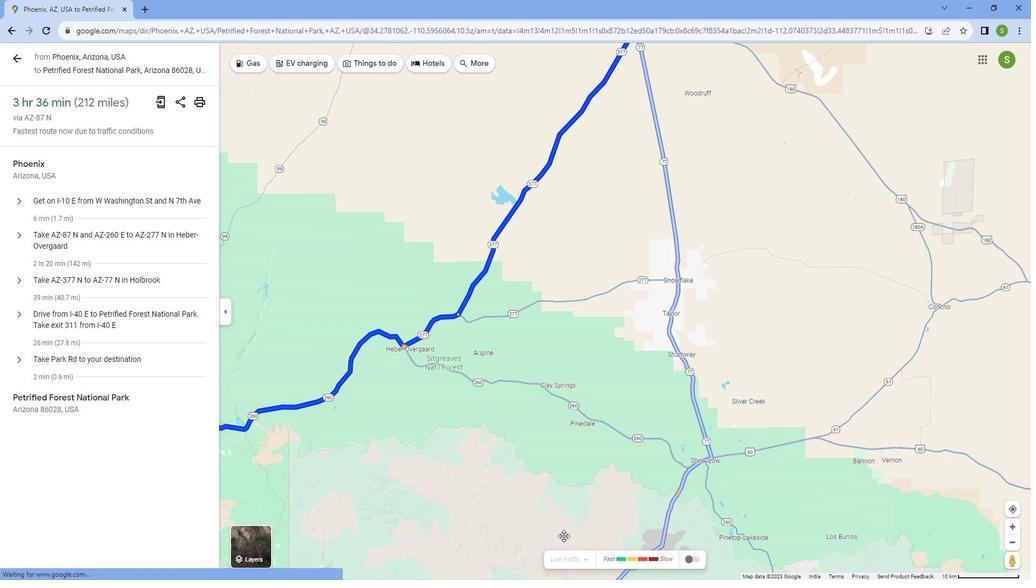 
Action: Mouse scrolled (574, 479) with delta (0, 0)
Screenshot: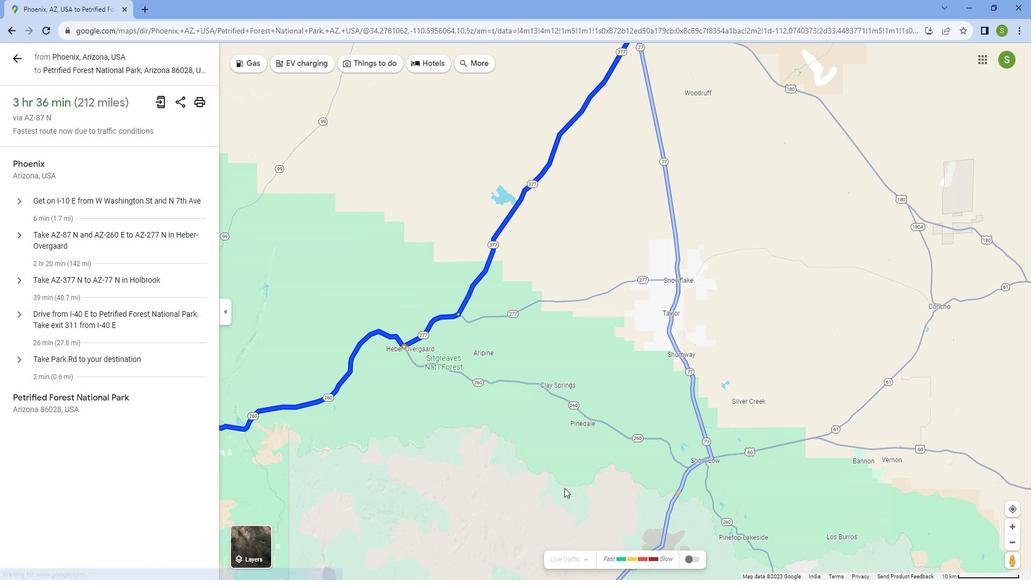 
Action: Mouse scrolled (574, 479) with delta (0, 0)
Screenshot: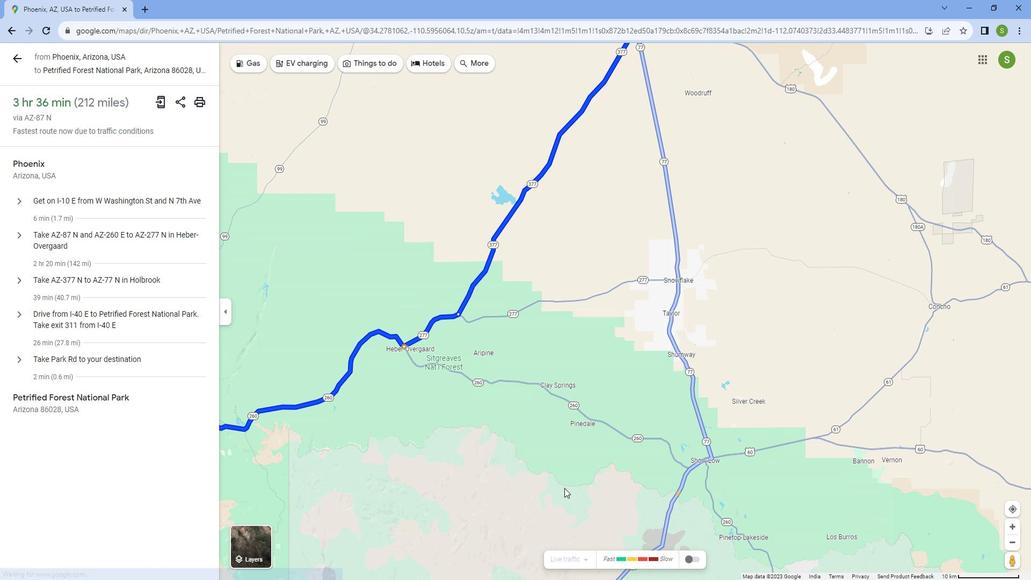 
Action: Mouse scrolled (574, 479) with delta (0, 0)
Screenshot: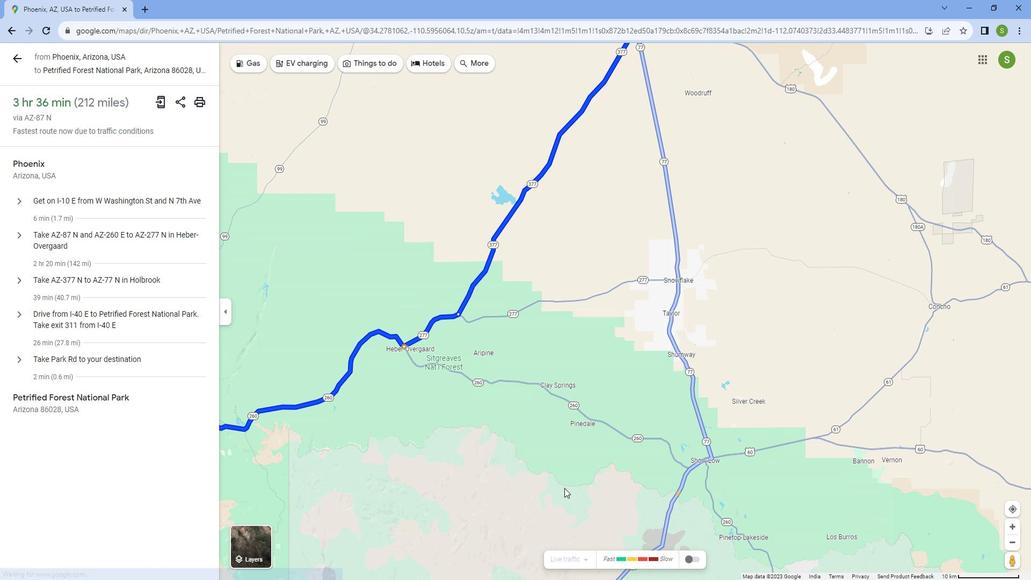 
Action: Mouse scrolled (574, 479) with delta (0, 0)
Screenshot: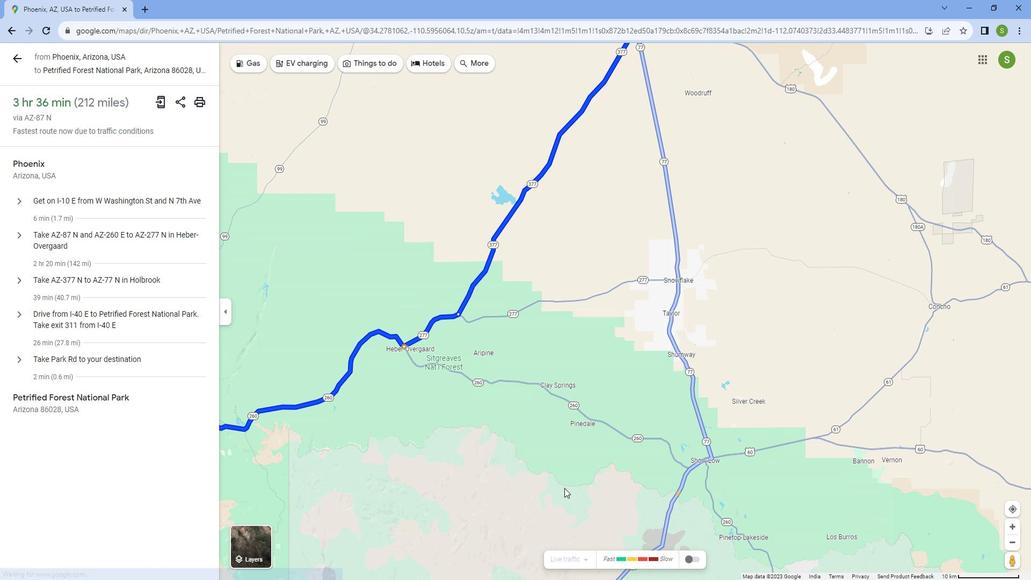 
Action: Mouse moved to (574, 479)
Screenshot: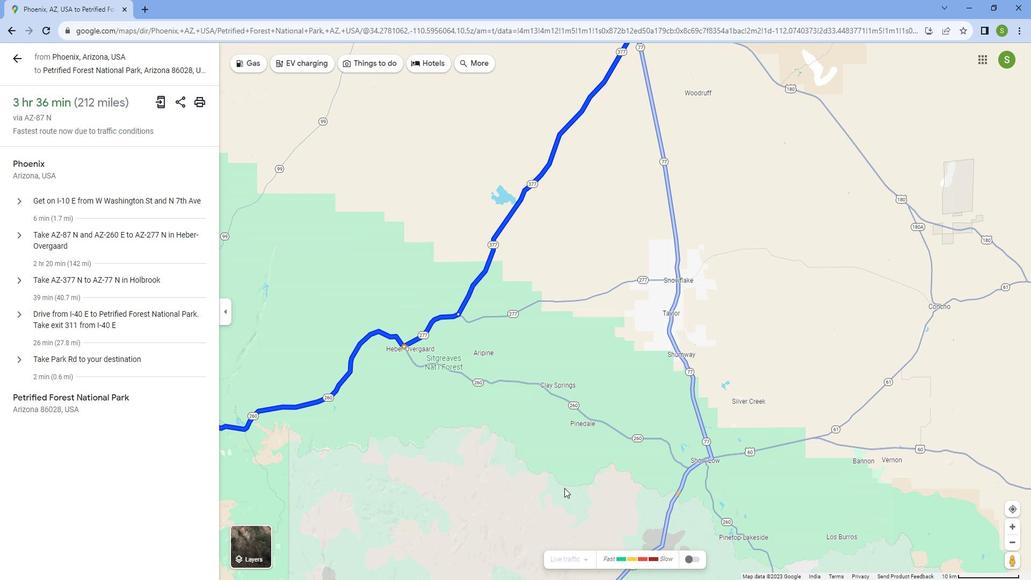 
Action: Mouse scrolled (574, 478) with delta (0, 0)
Screenshot: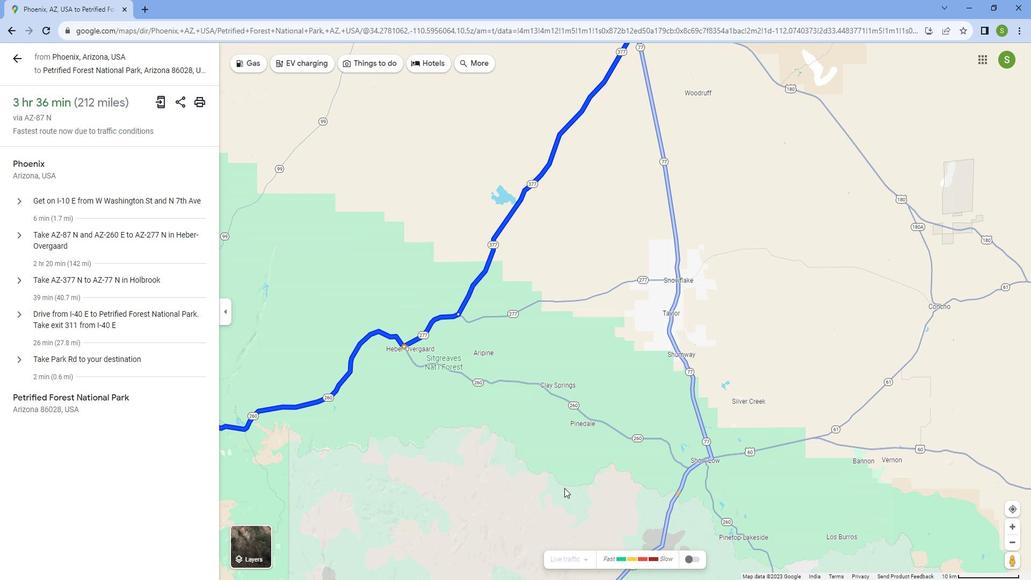 
Action: Mouse scrolled (574, 478) with delta (0, 0)
Screenshot: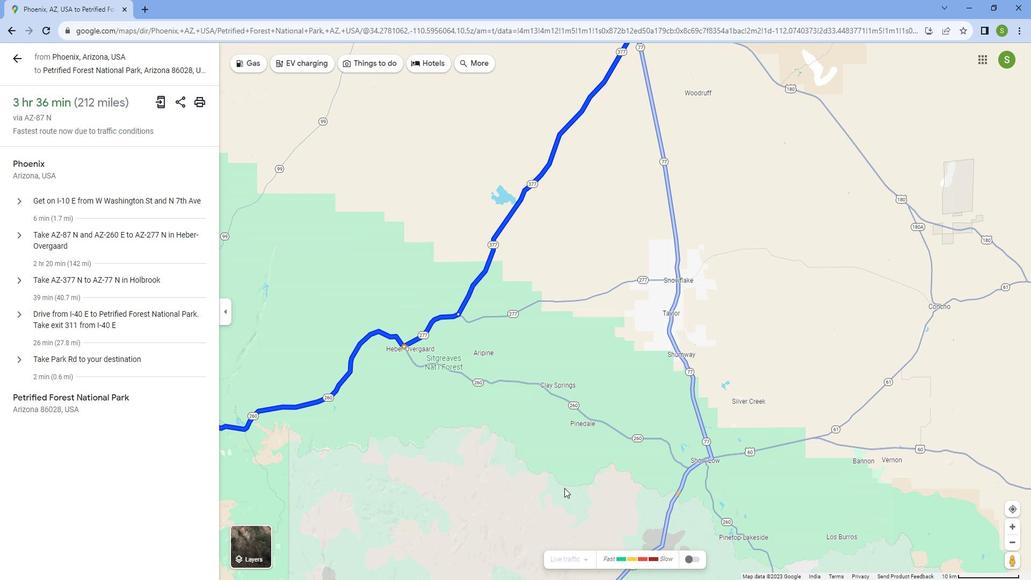 
Action: Mouse moved to (482, 470)
Screenshot: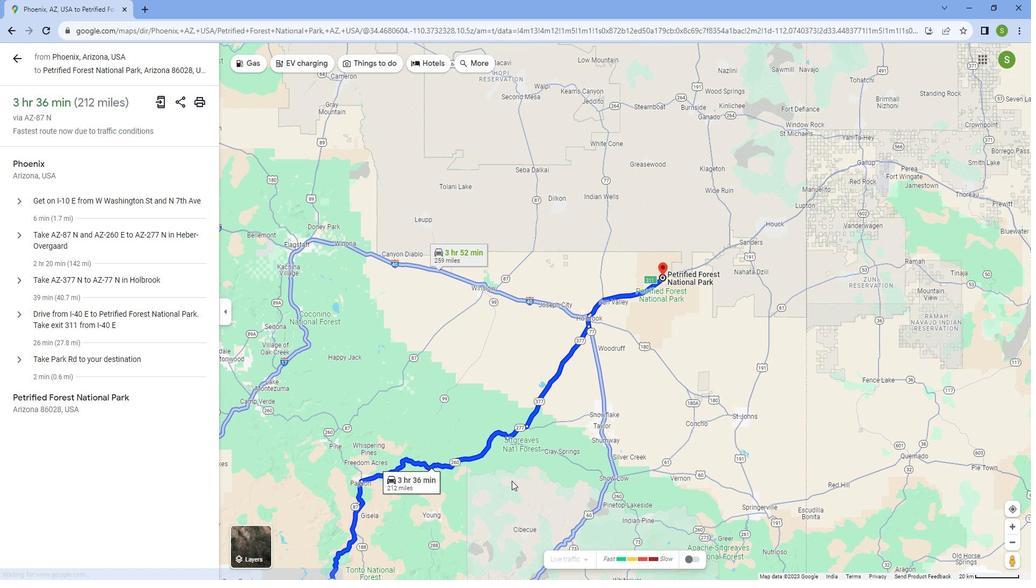 
Action: Mouse pressed left at (482, 470)
Screenshot: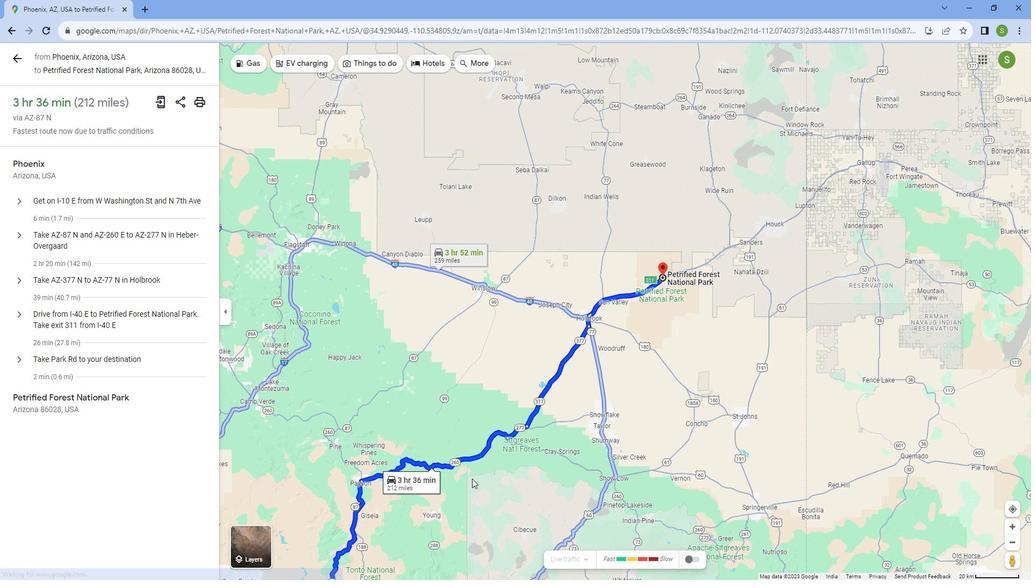 
Action: Mouse moved to (617, 359)
Screenshot: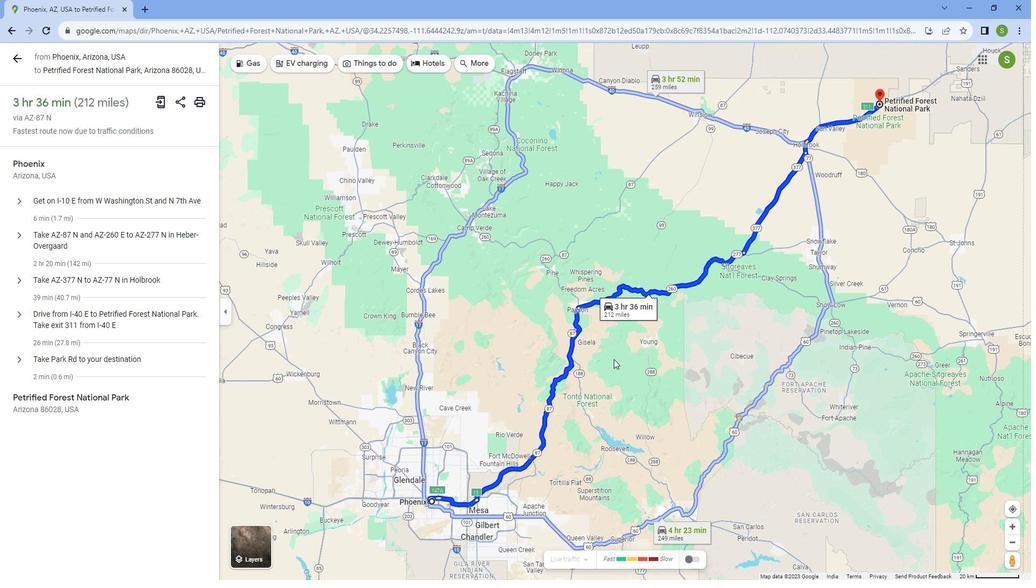 
Action: Mouse scrolled (617, 359) with delta (0, 0)
Screenshot: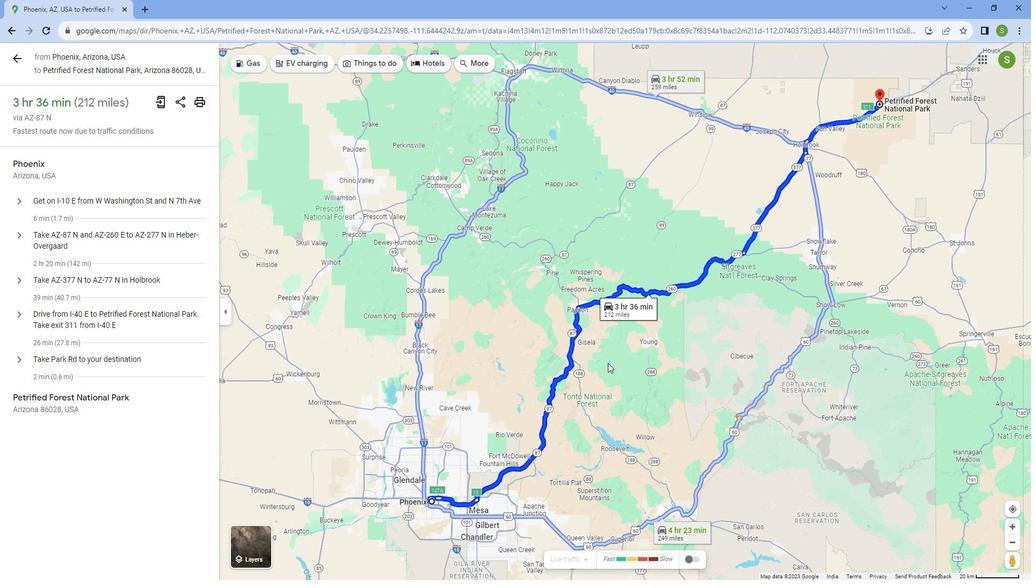 
Action: Mouse moved to (616, 359)
Screenshot: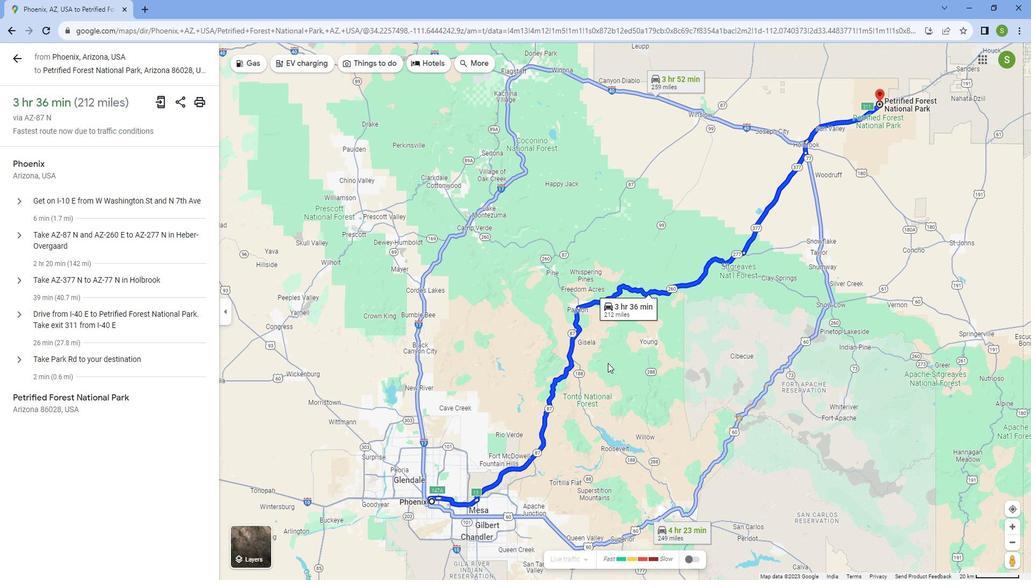 
Action: Mouse scrolled (616, 359) with delta (0, 0)
Screenshot: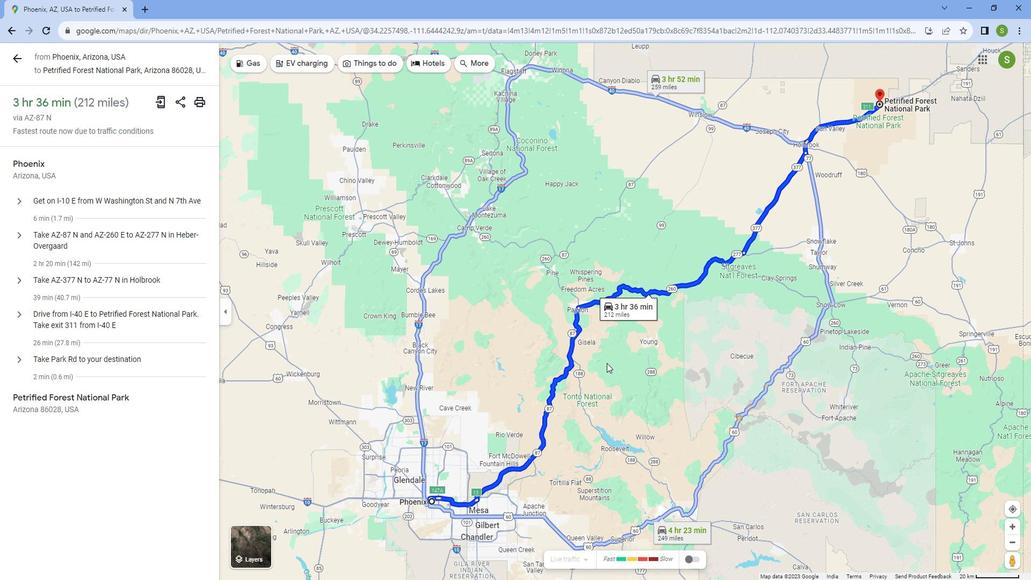 
Action: Mouse moved to (611, 357)
Screenshot: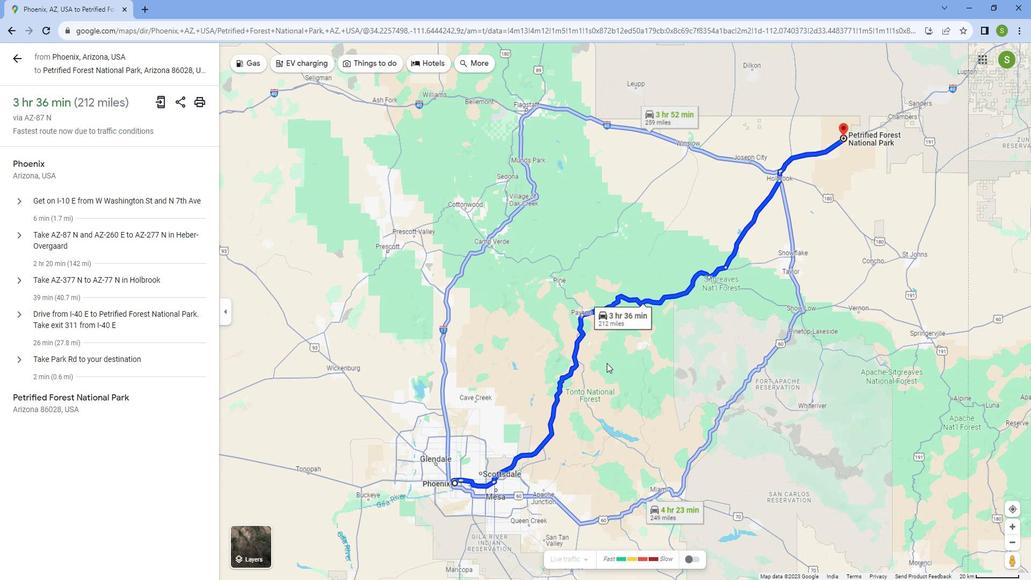 
Action: Mouse scrolled (611, 357) with delta (0, 0)
Screenshot: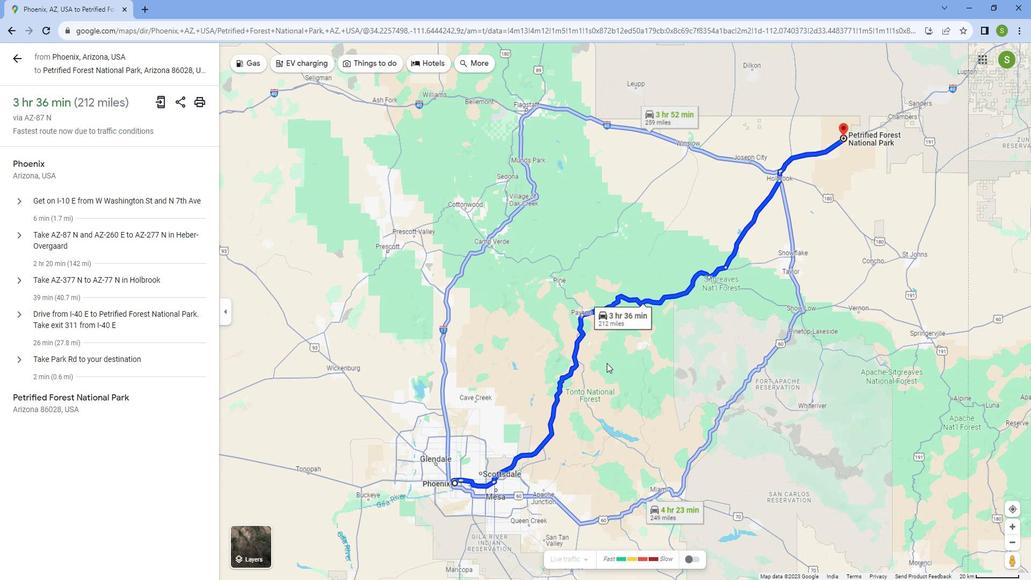 
Action: Mouse moved to (607, 356)
Screenshot: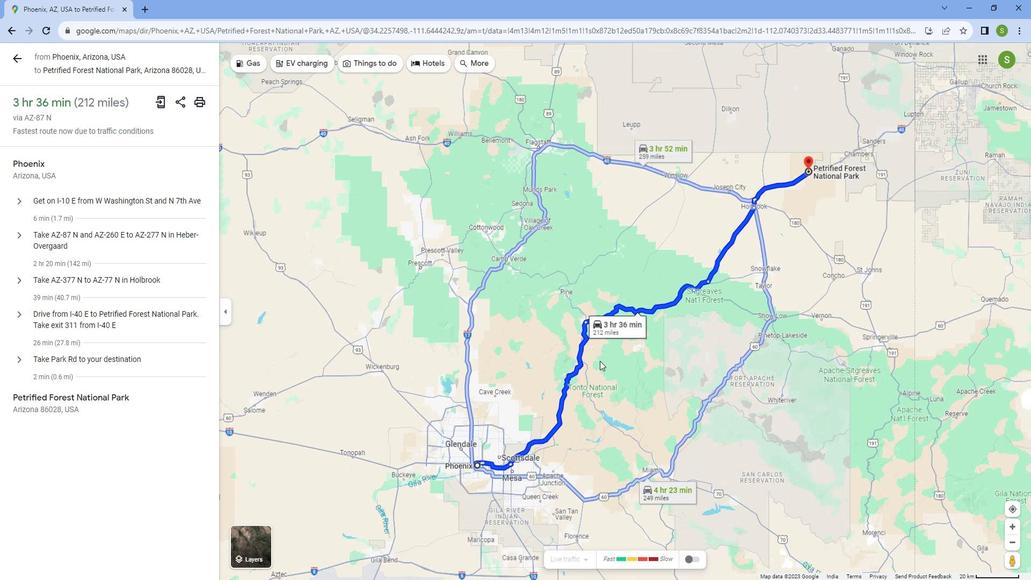 
Action: Mouse scrolled (607, 356) with delta (0, 0)
Screenshot: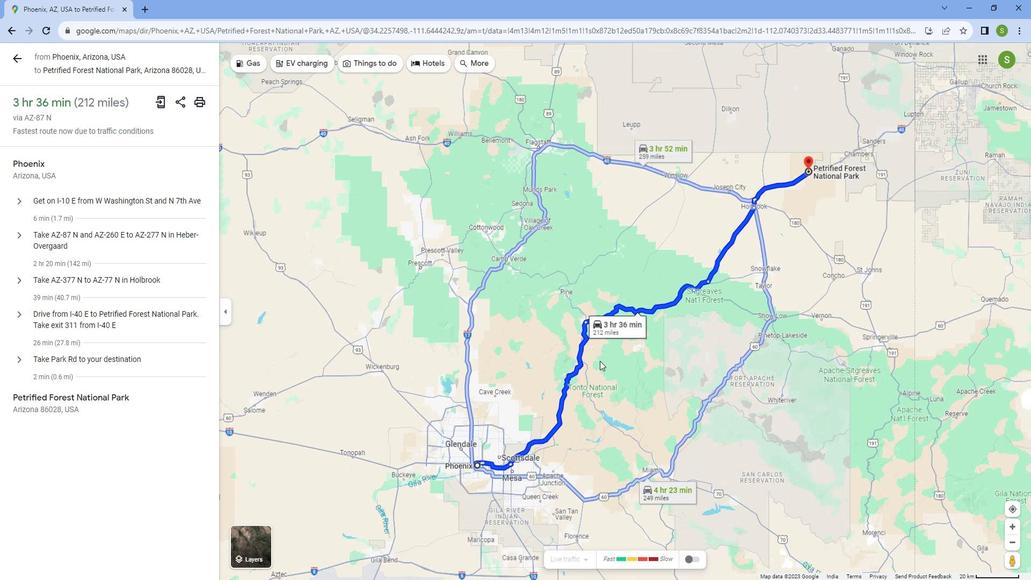 
Action: Mouse moved to (606, 355)
Screenshot: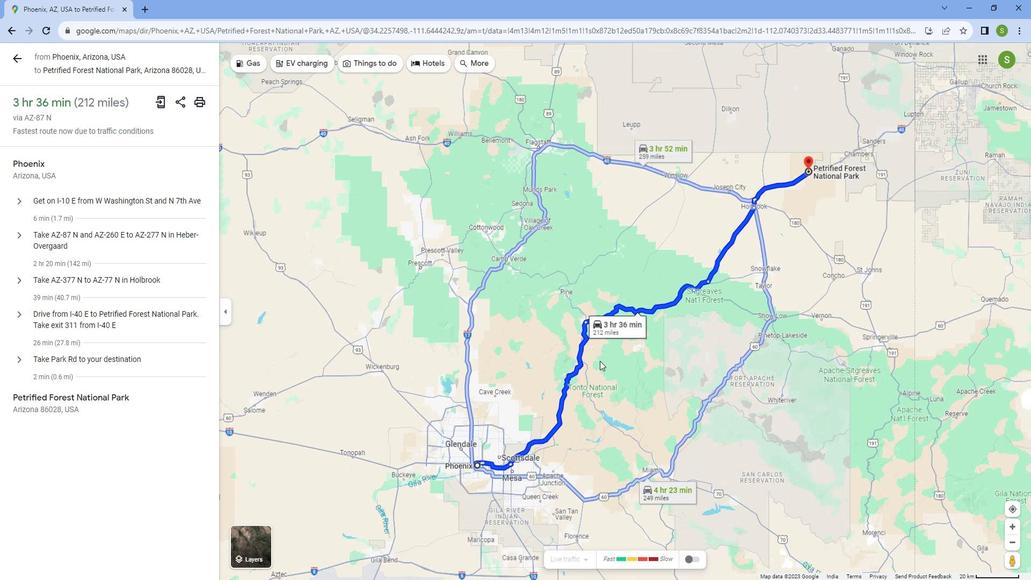 
Action: Mouse scrolled (606, 356) with delta (0, 0)
Screenshot: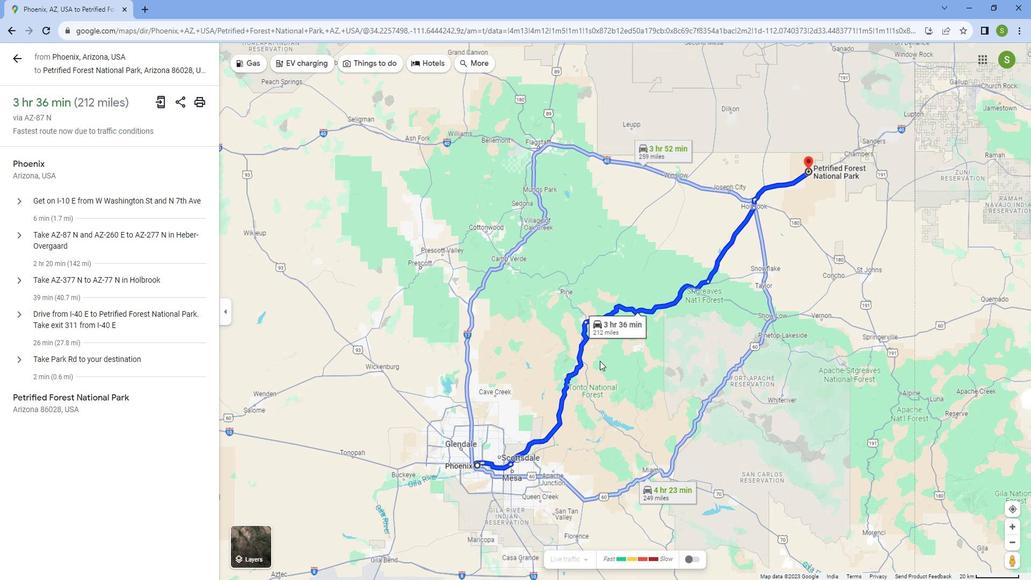 
Action: Mouse scrolled (606, 356) with delta (0, 0)
Screenshot: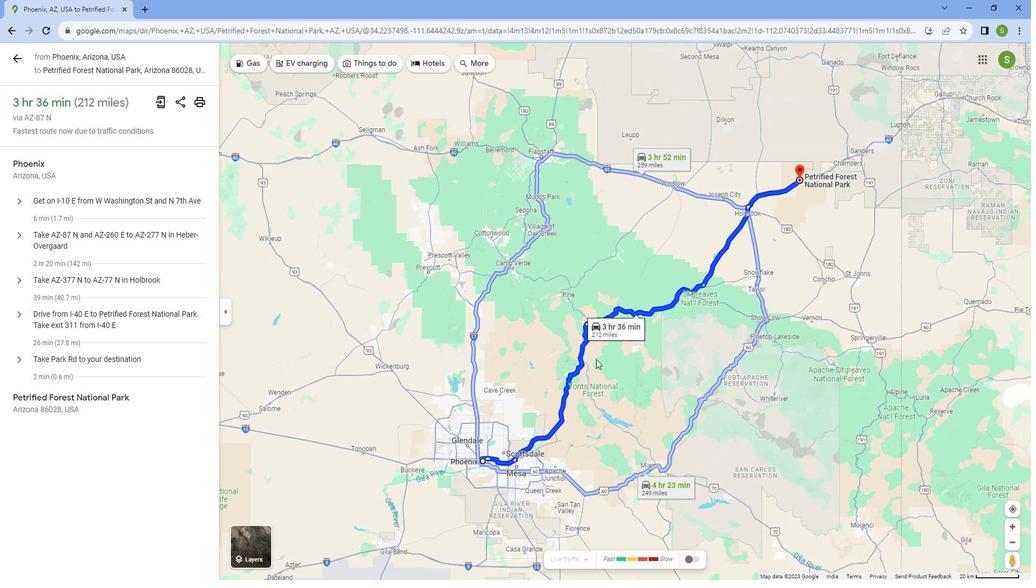 
Action: Mouse moved to (381, 224)
Screenshot: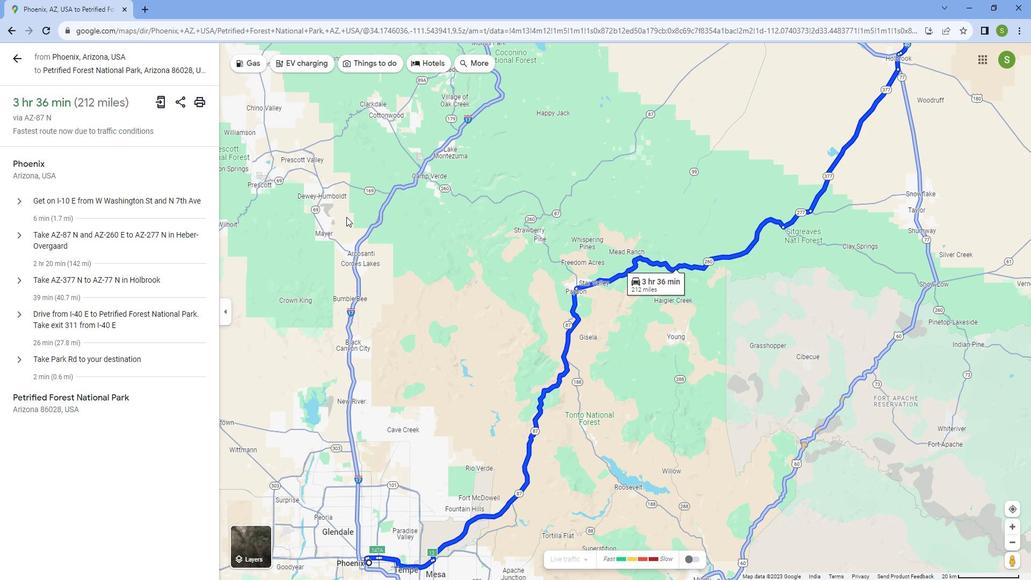 
